 Task: Create ChildIssue0000000578 as Child Issue of Issue Issue0000000289 in Backlog  in Scrum Project Project0000000058 in Jira. Create ChildIssue0000000579 as Child Issue of Issue Issue0000000290 in Backlog  in Scrum Project Project0000000058 in Jira. Create ChildIssue0000000580 as Child Issue of Issue Issue0000000290 in Backlog  in Scrum Project Project0000000058 in Jira. Assign Person0000000113 as Assignee of Child Issue ChildIssue0000000561 of Issue Issue0000000281 in Backlog  in Scrum Project Project0000000057 in Jira. Assign Person0000000113 as Assignee of Child Issue ChildIssue0000000562 of Issue Issue0000000281 in Backlog  in Scrum Project Project0000000057 in Jira
Action: Mouse moved to (95, 221)
Screenshot: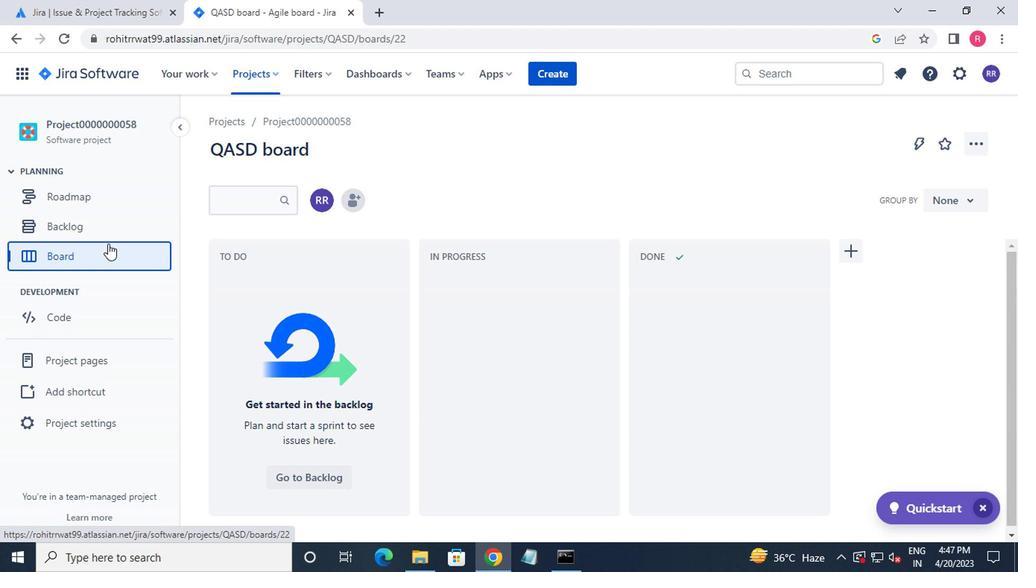 
Action: Mouse pressed left at (95, 221)
Screenshot: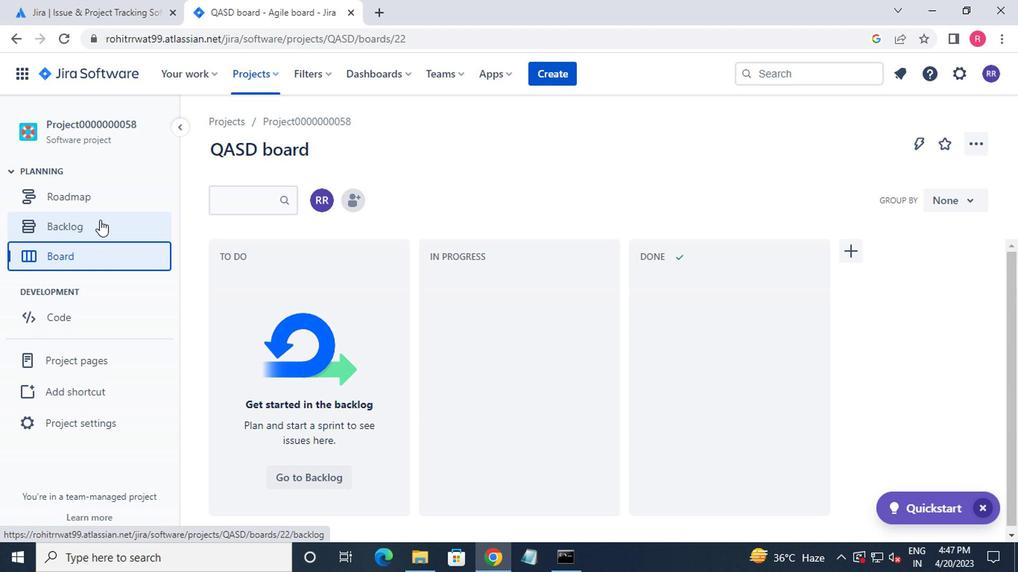 
Action: Mouse moved to (160, 254)
Screenshot: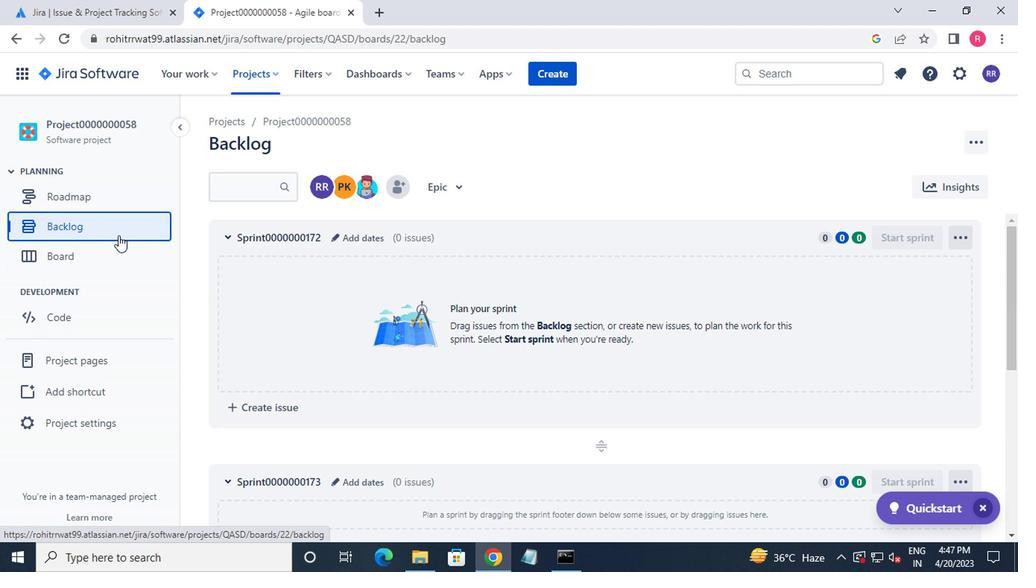 
Action: Mouse scrolled (160, 254) with delta (0, 0)
Screenshot: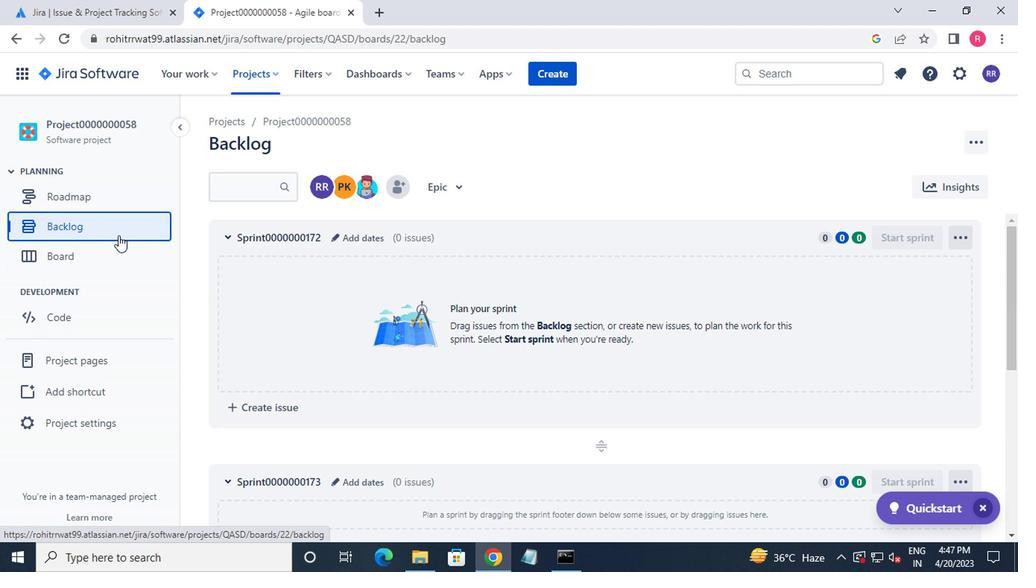 
Action: Mouse moved to (195, 267)
Screenshot: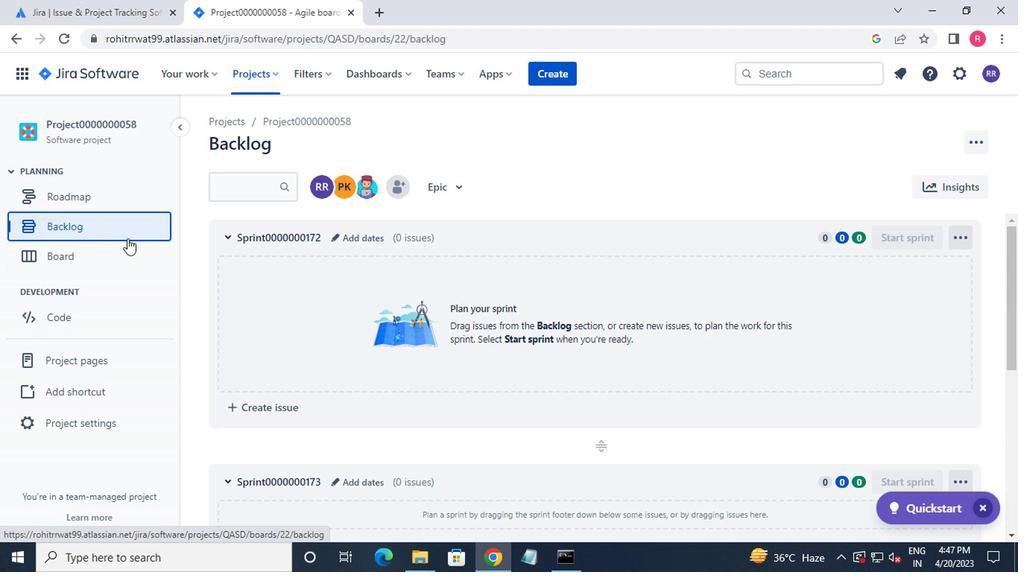 
Action: Mouse scrolled (195, 267) with delta (0, 0)
Screenshot: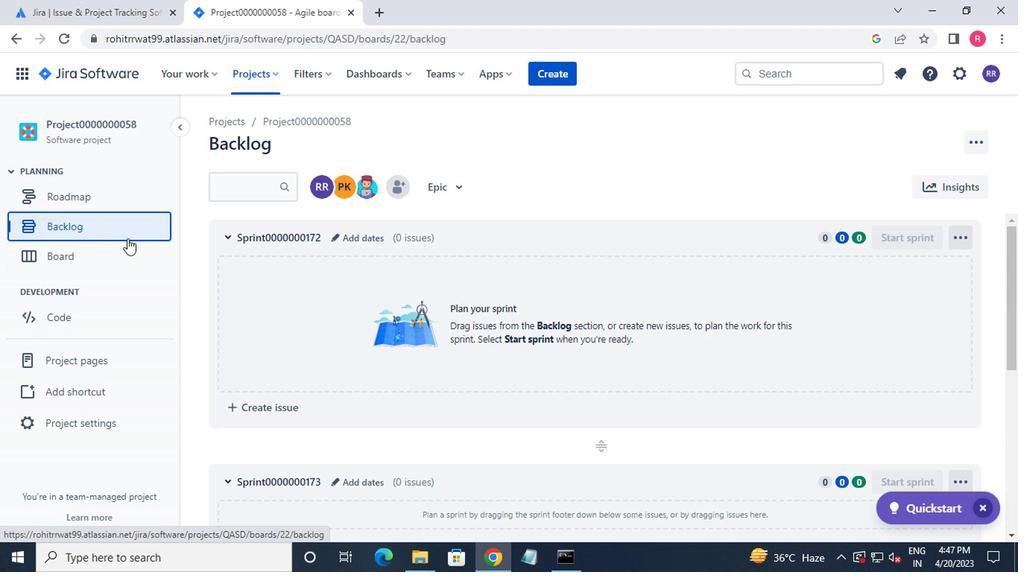 
Action: Mouse moved to (226, 284)
Screenshot: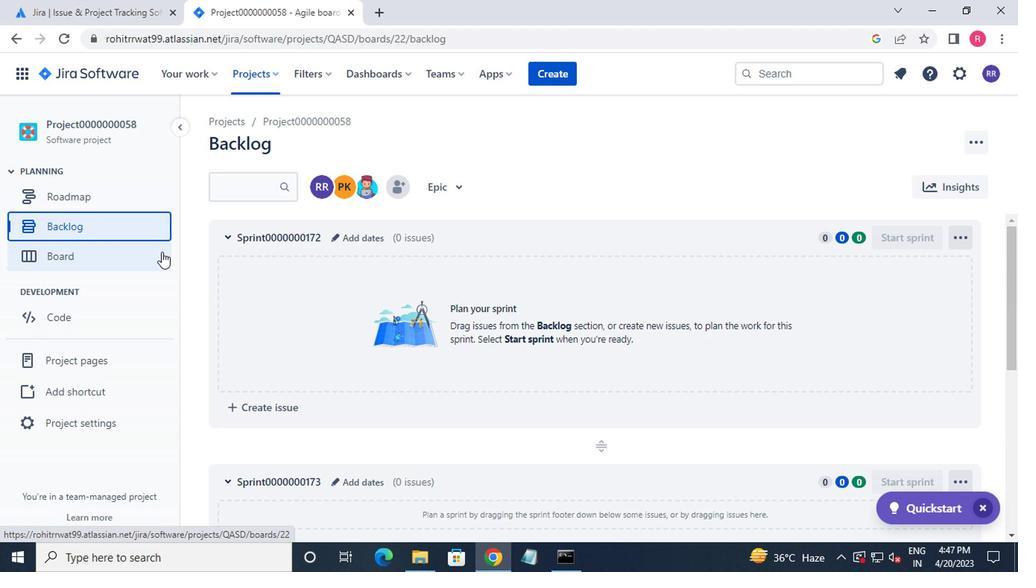 
Action: Mouse scrolled (226, 283) with delta (0, 0)
Screenshot: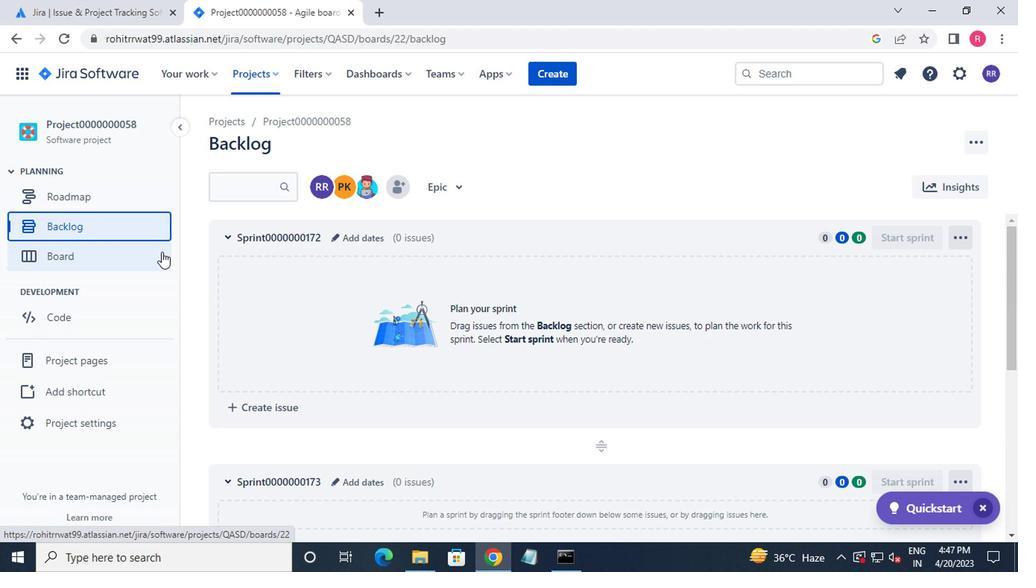 
Action: Mouse moved to (257, 303)
Screenshot: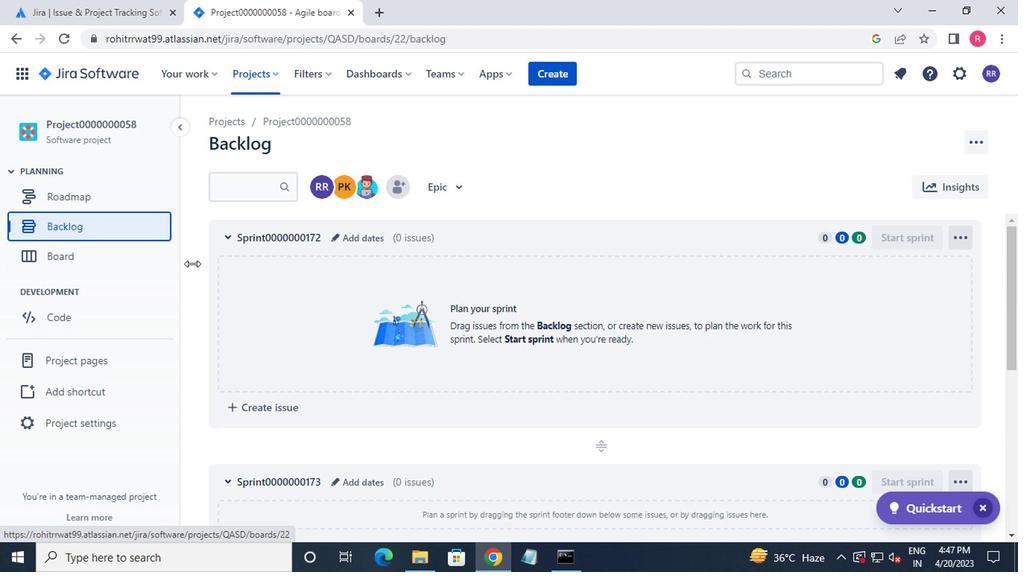 
Action: Mouse scrolled (257, 302) with delta (0, -1)
Screenshot: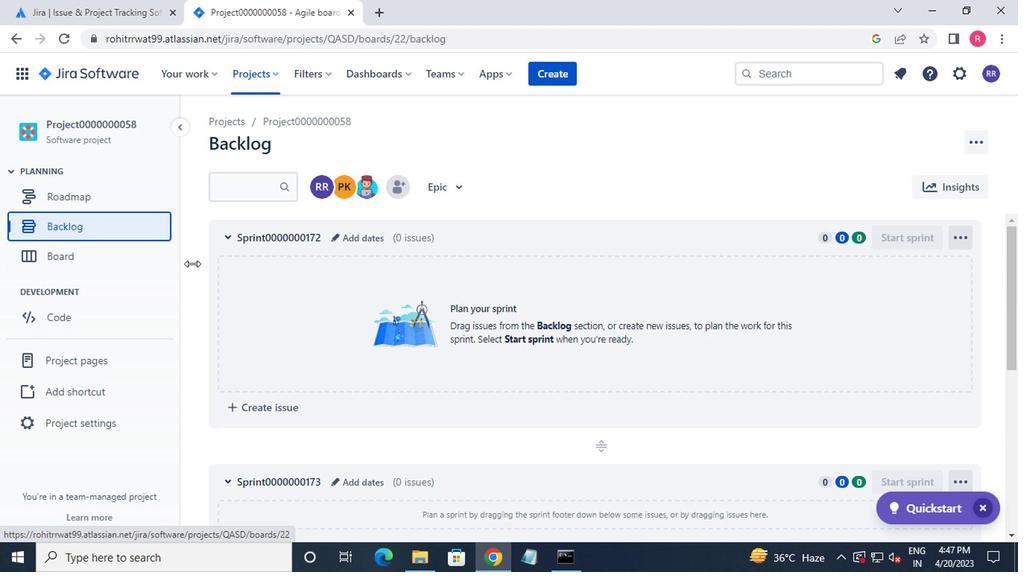 
Action: Mouse moved to (305, 318)
Screenshot: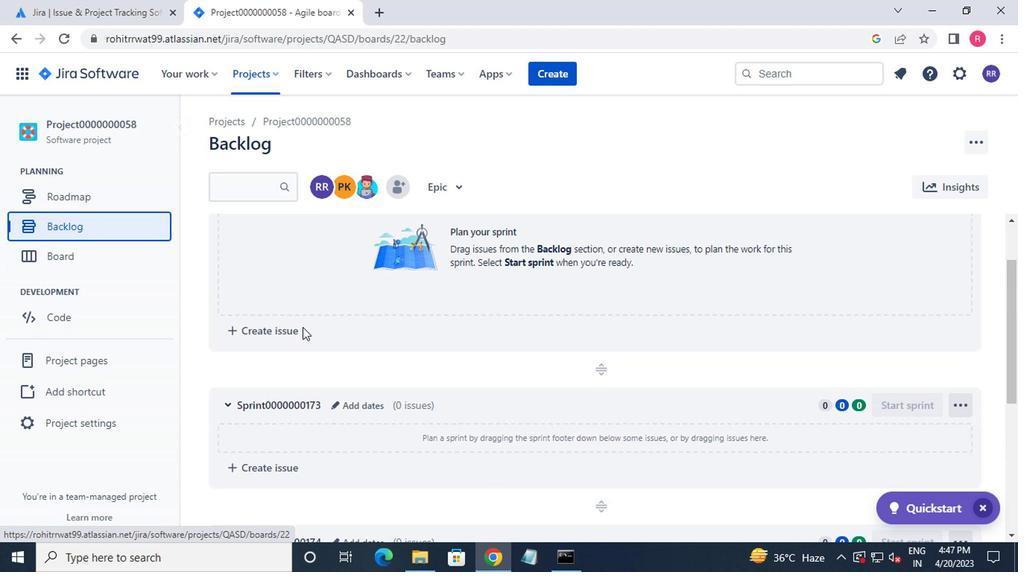 
Action: Mouse scrolled (305, 317) with delta (0, -1)
Screenshot: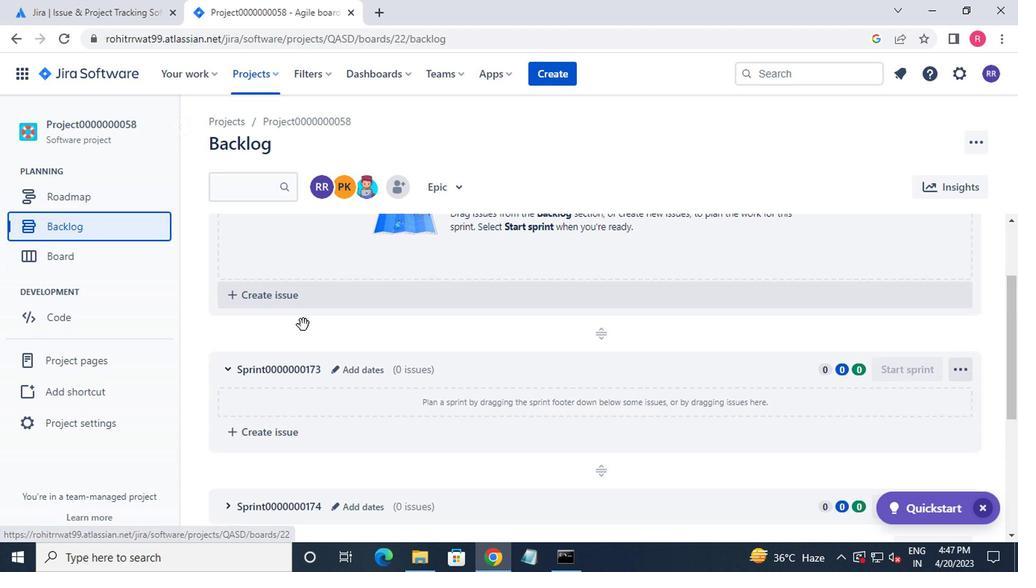 
Action: Mouse scrolled (305, 317) with delta (0, -1)
Screenshot: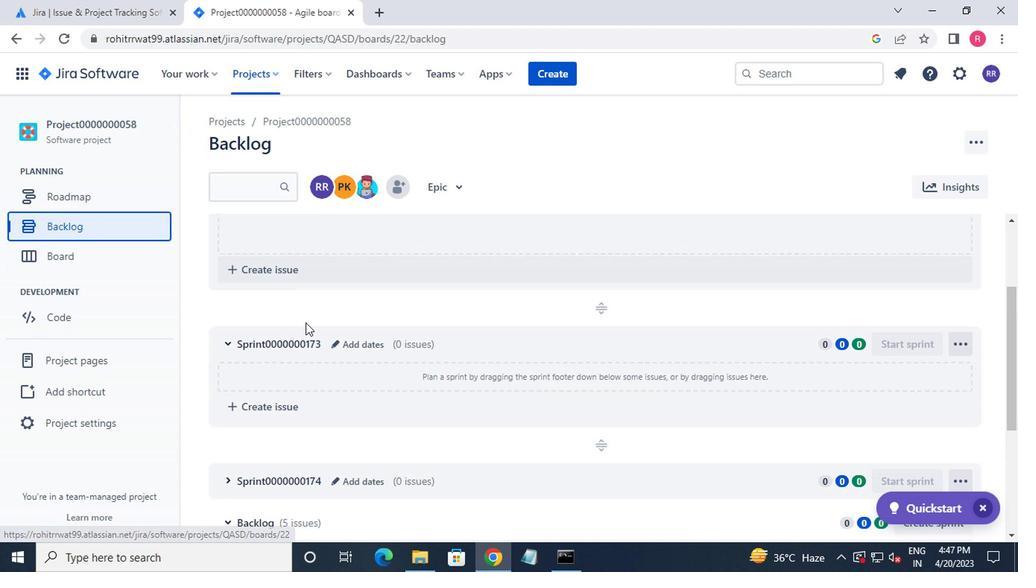 
Action: Mouse moved to (306, 318)
Screenshot: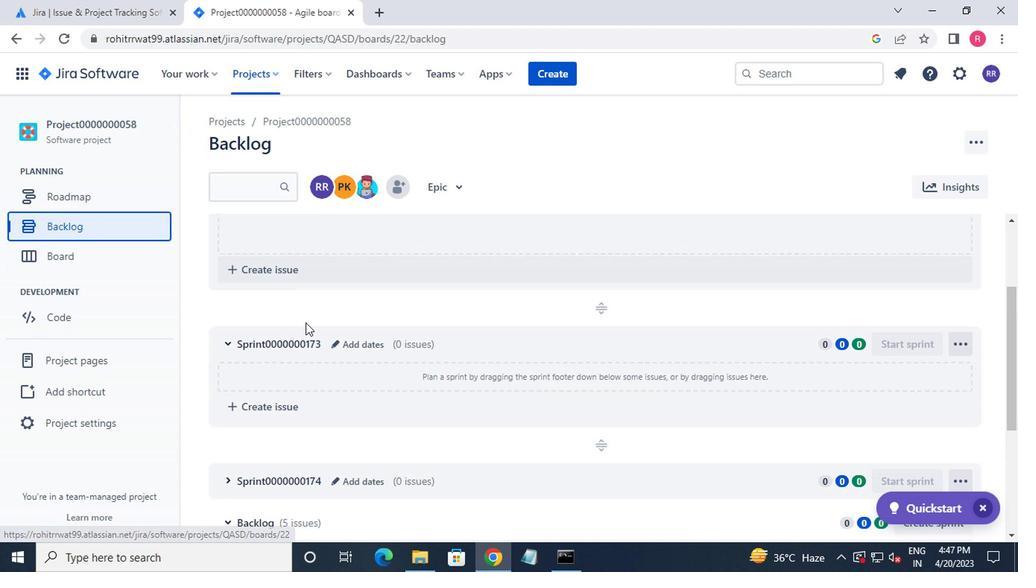 
Action: Mouse scrolled (306, 317) with delta (0, -1)
Screenshot: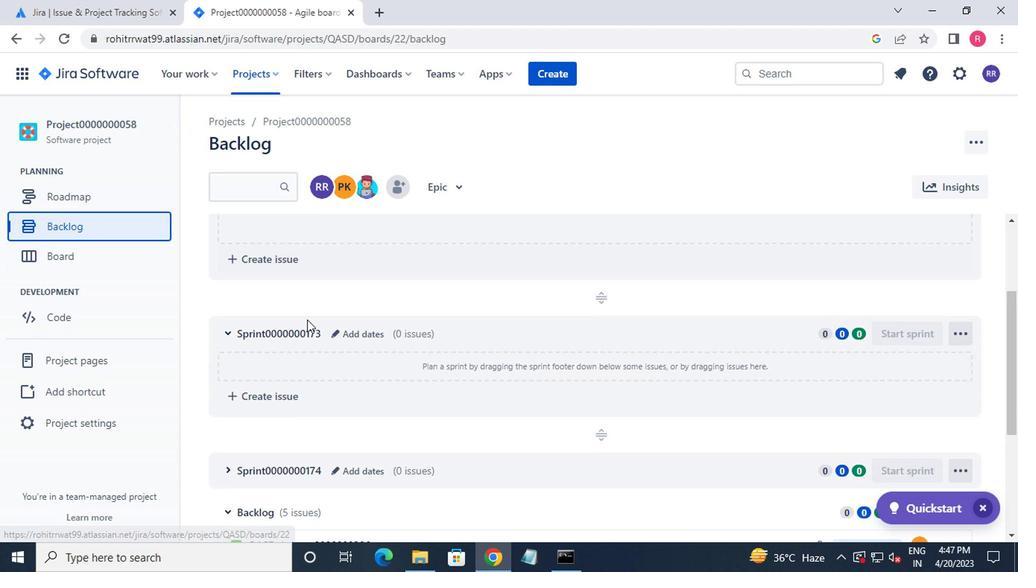 
Action: Mouse moved to (307, 318)
Screenshot: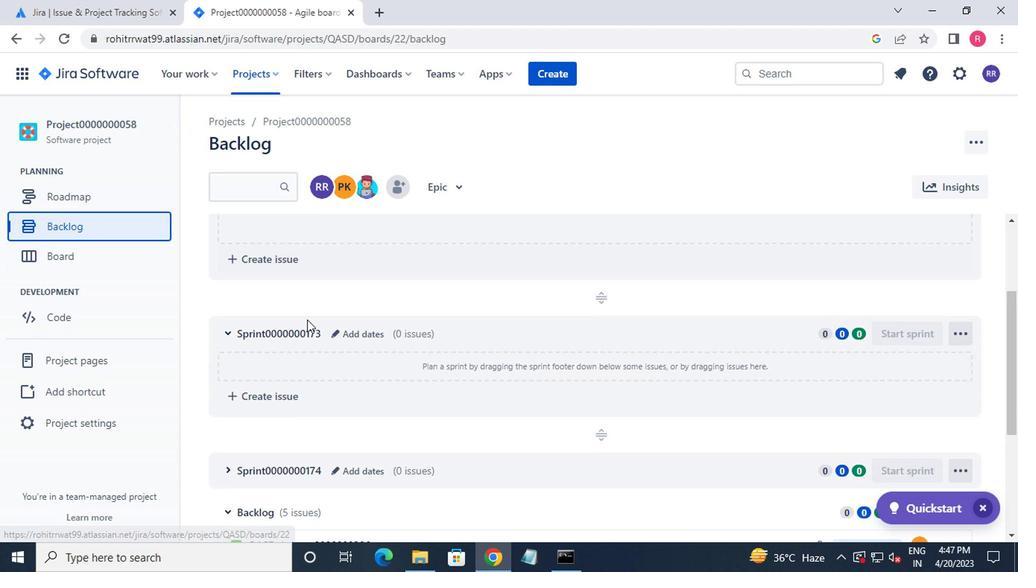 
Action: Mouse scrolled (307, 317) with delta (0, -1)
Screenshot: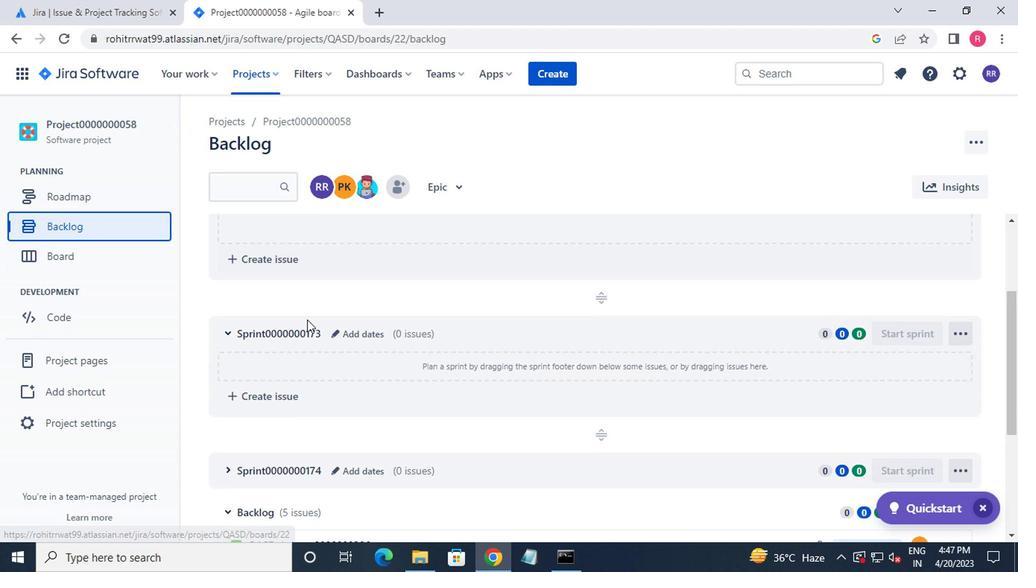 
Action: Mouse moved to (309, 323)
Screenshot: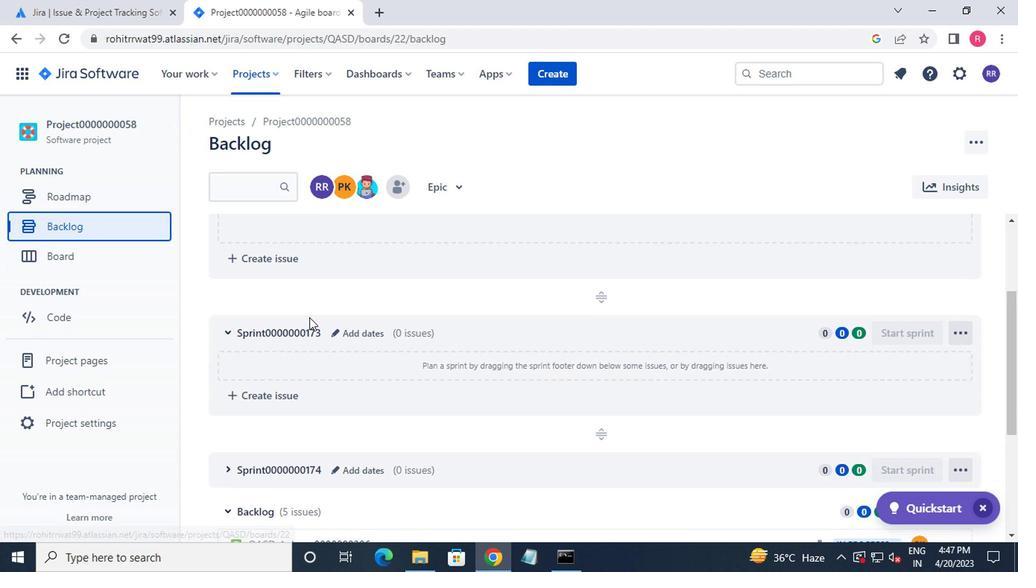 
Action: Mouse scrolled (309, 322) with delta (0, 0)
Screenshot: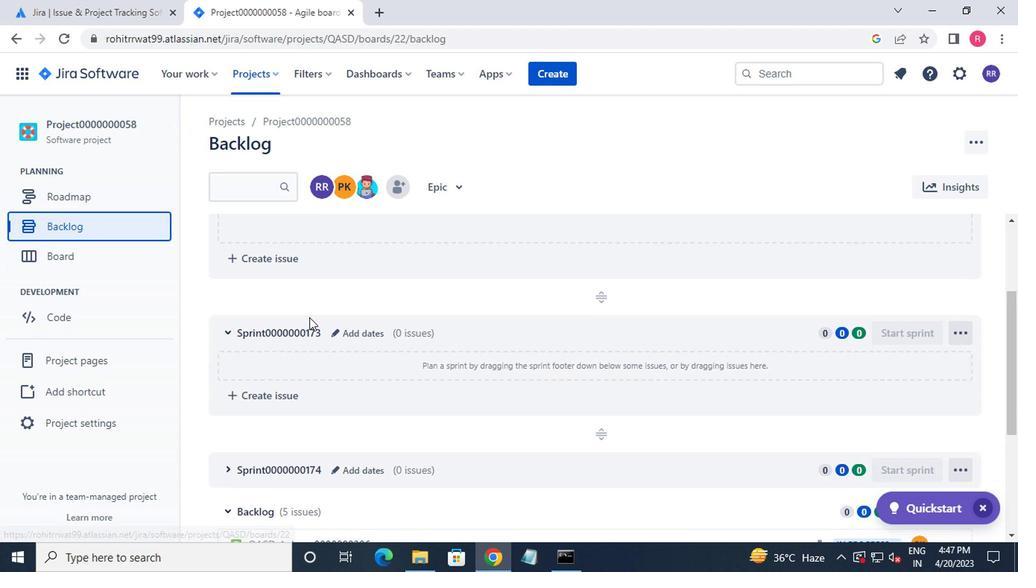 
Action: Mouse moved to (488, 421)
Screenshot: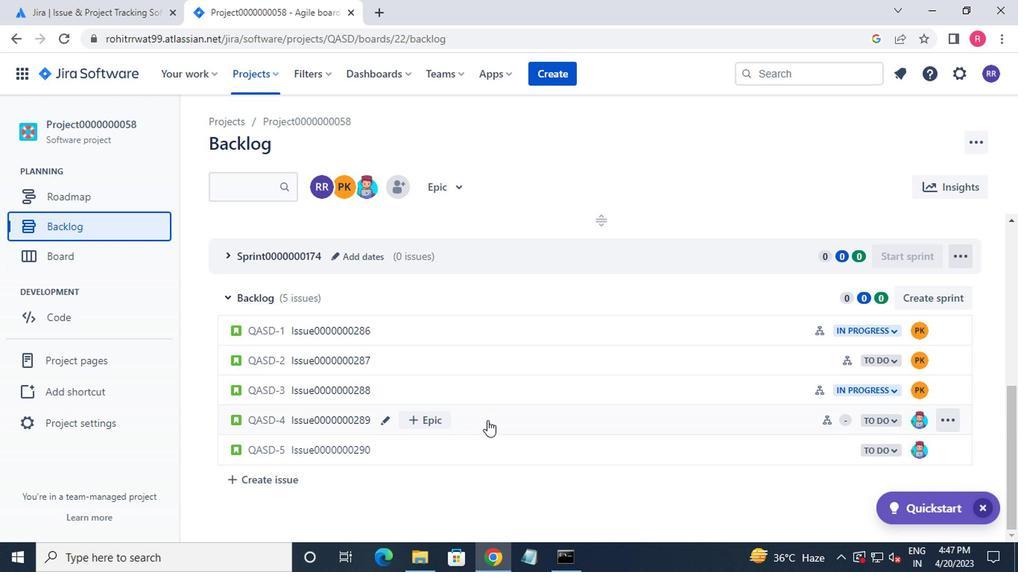
Action: Mouse pressed left at (488, 421)
Screenshot: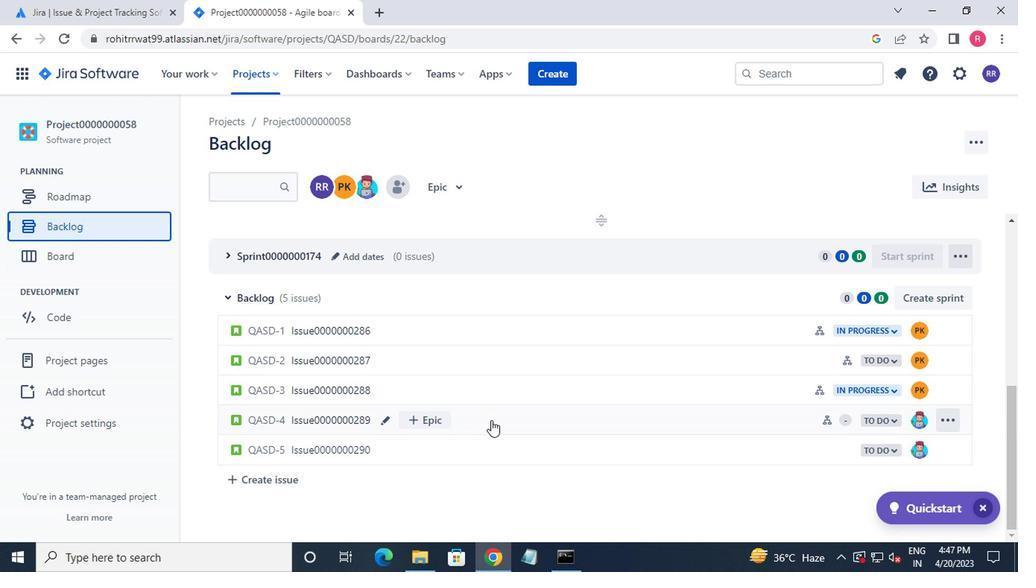 
Action: Mouse moved to (751, 296)
Screenshot: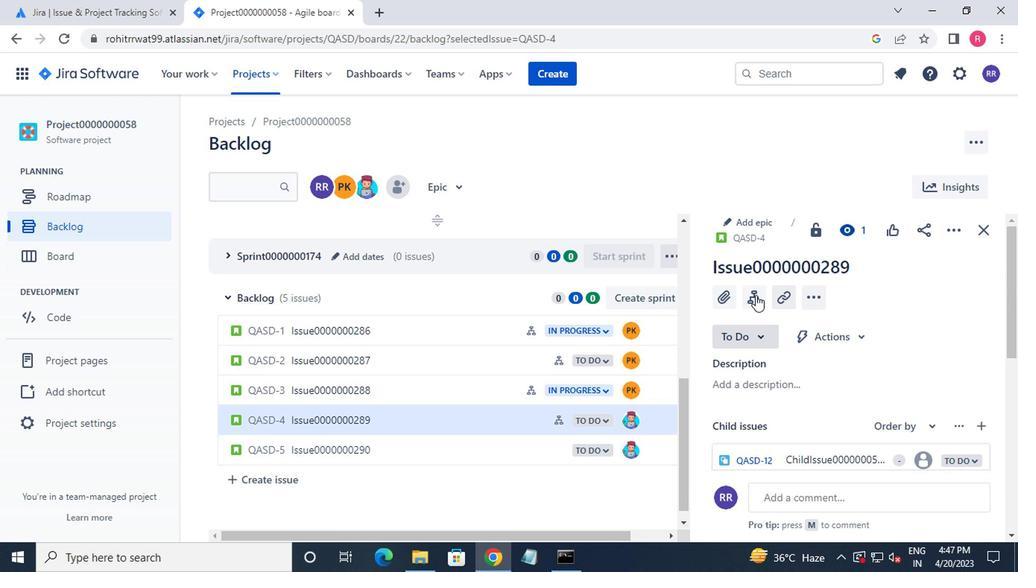
Action: Mouse pressed left at (751, 296)
Screenshot: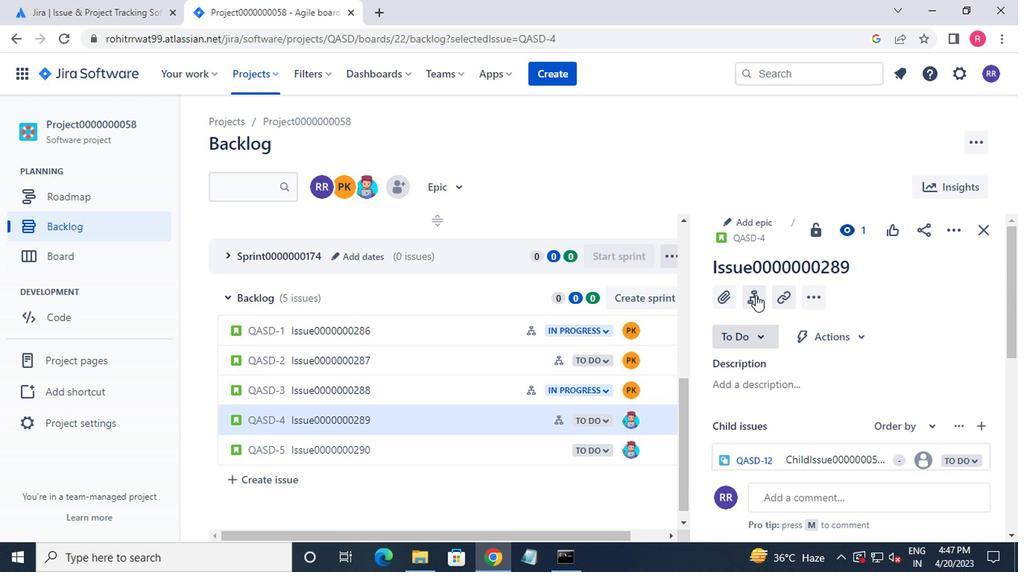 
Action: Mouse moved to (758, 367)
Screenshot: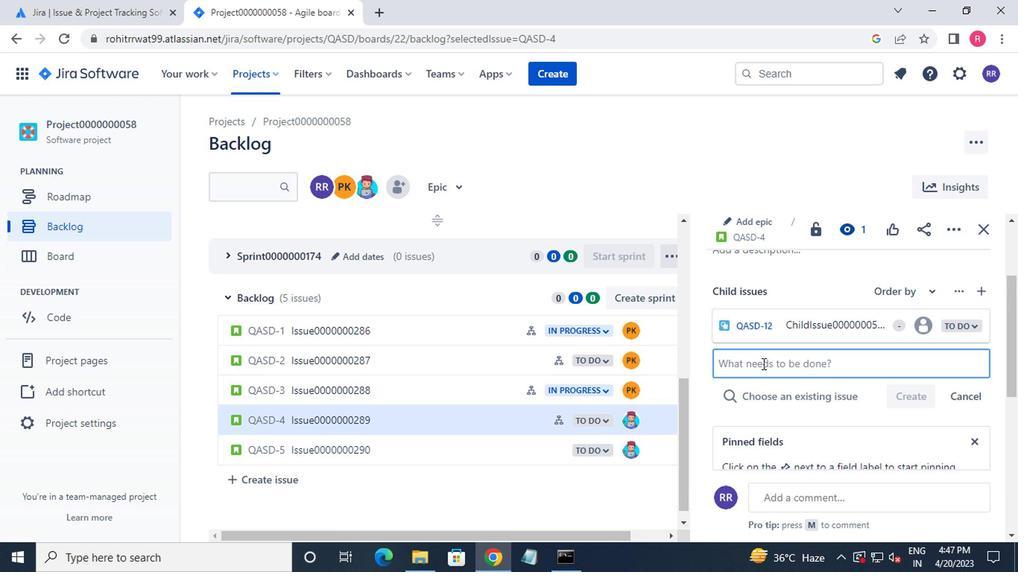 
Action: Key pressed <Key.shift>CHILD<Key.shift_r>ISSUE0000000578<Key.enter>
Screenshot: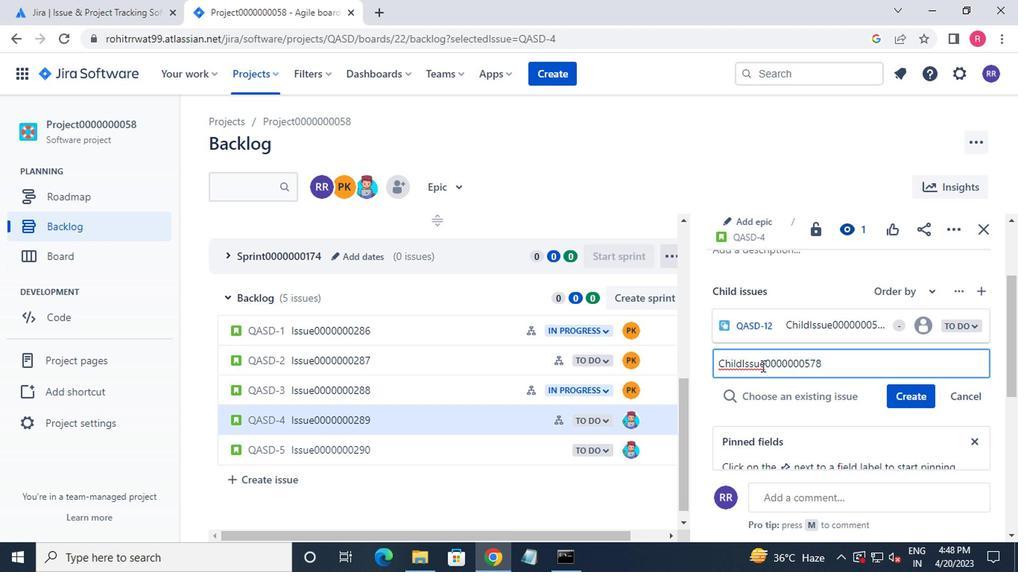 
Action: Mouse moved to (468, 449)
Screenshot: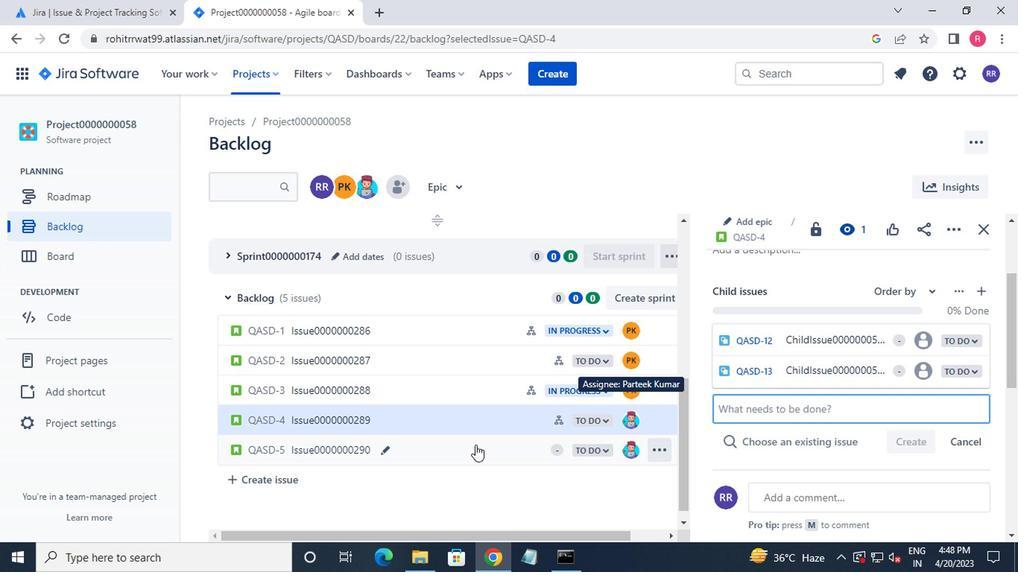 
Action: Mouse pressed left at (468, 449)
Screenshot: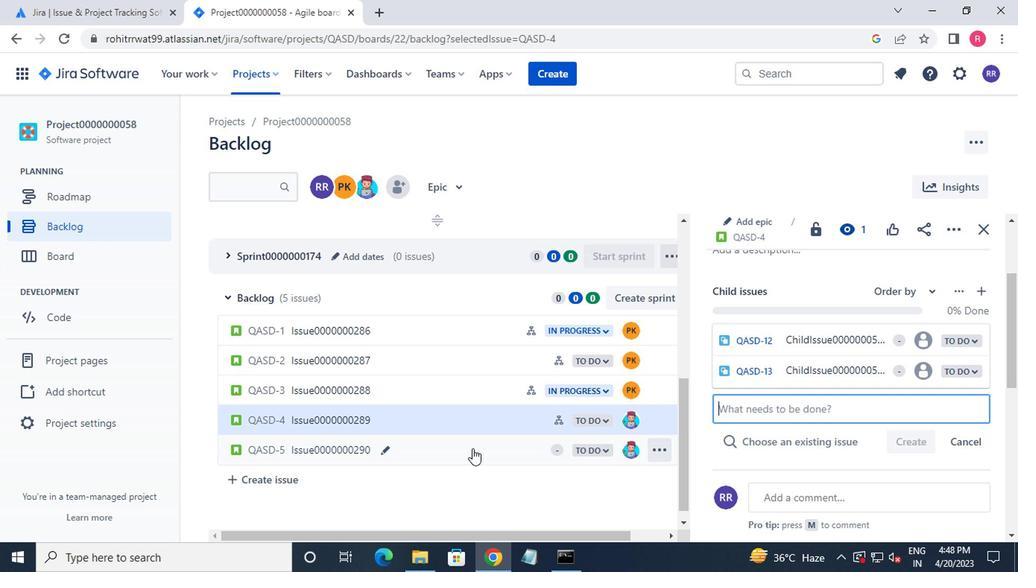 
Action: Mouse moved to (743, 293)
Screenshot: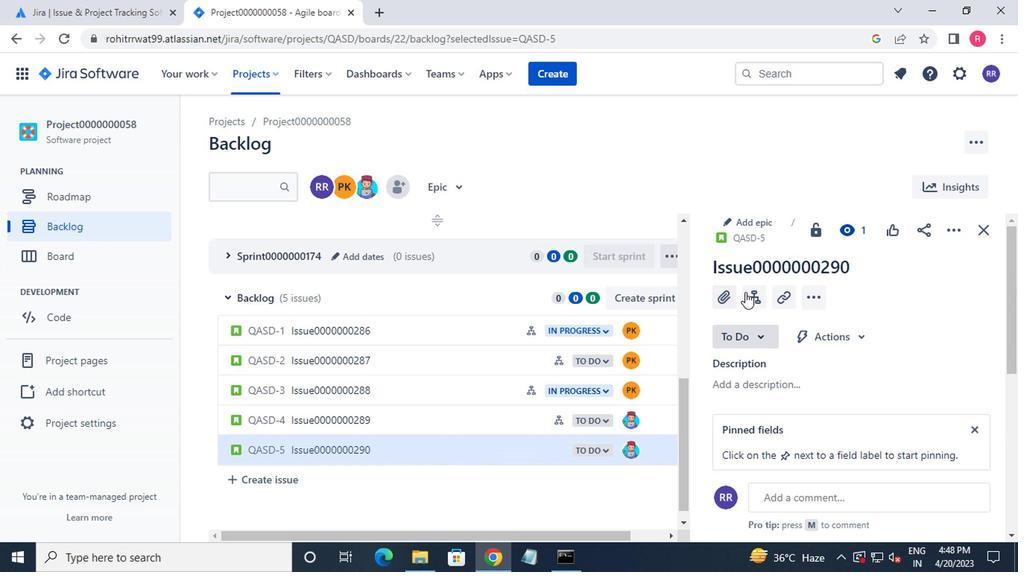 
Action: Mouse pressed left at (743, 293)
Screenshot: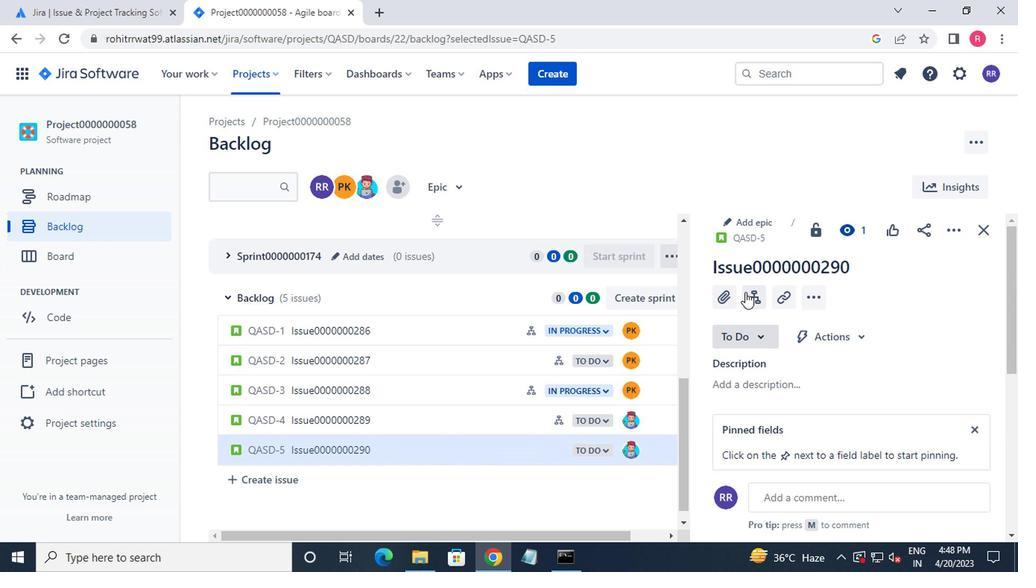 
Action: Mouse moved to (741, 295)
Screenshot: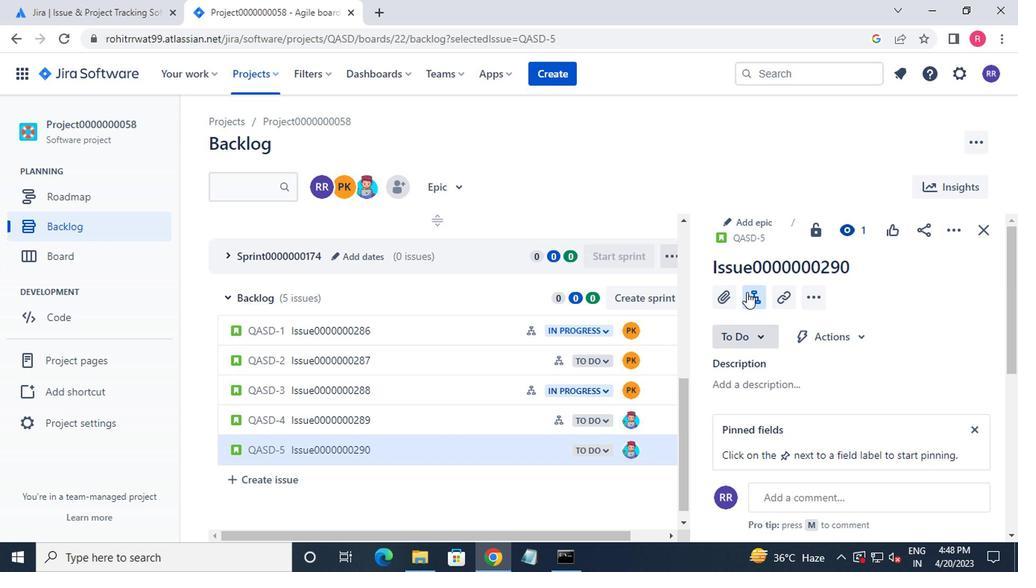 
Action: Key pressed <Key.shift>CHILD<Key.shift_r>ISSUE0000000579<Key.enter><Key.shift><Key.shift><Key.shift><Key.shift><Key.shift><Key.shift><Key.shift><Key.shift>CHILD<Key.shift_r>ISSUE0000000580<Key.enter>
Screenshot: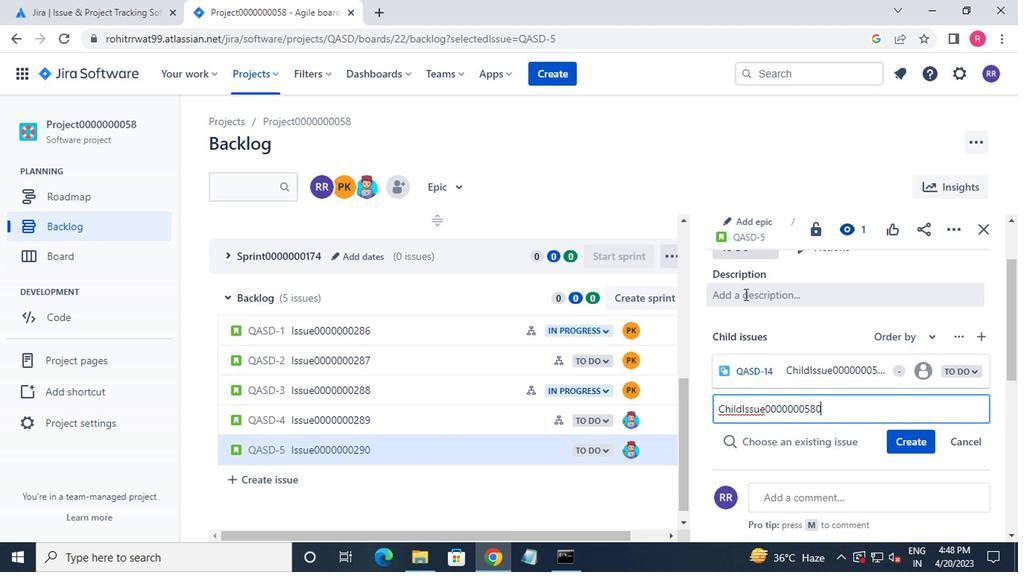 
Action: Mouse moved to (252, 76)
Screenshot: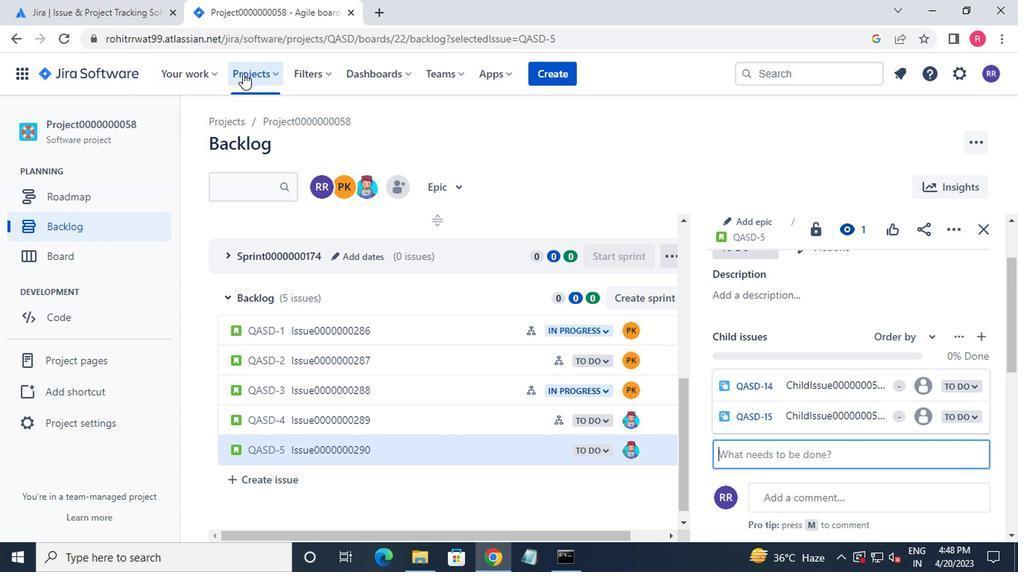 
Action: Mouse pressed left at (252, 76)
Screenshot: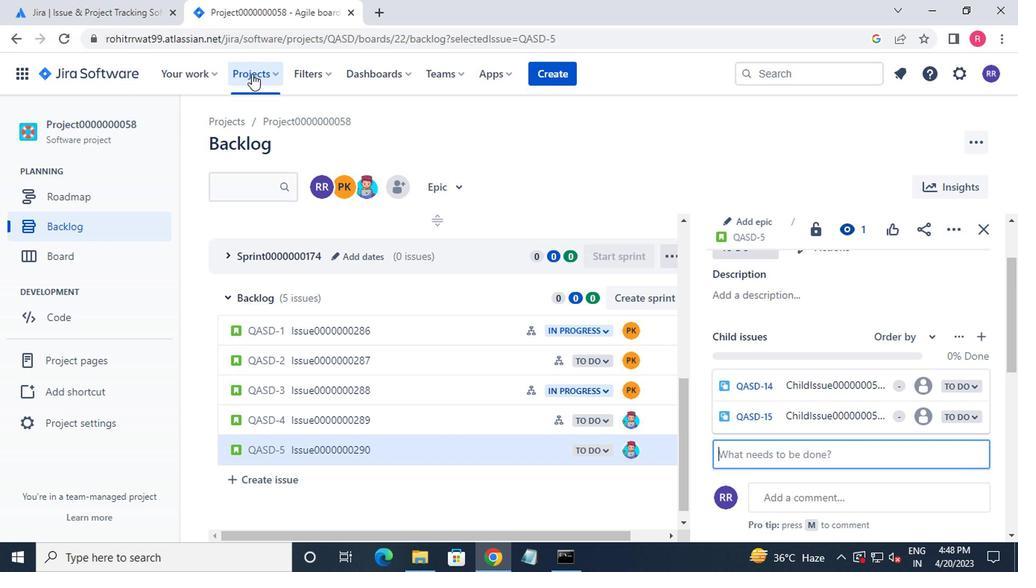 
Action: Mouse moved to (307, 171)
Screenshot: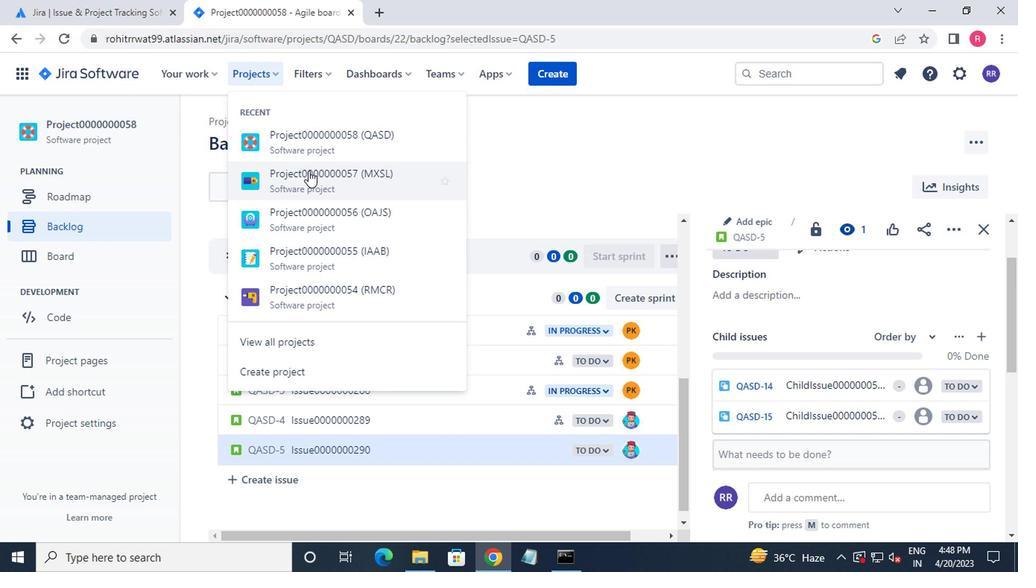 
Action: Mouse pressed left at (307, 171)
Screenshot: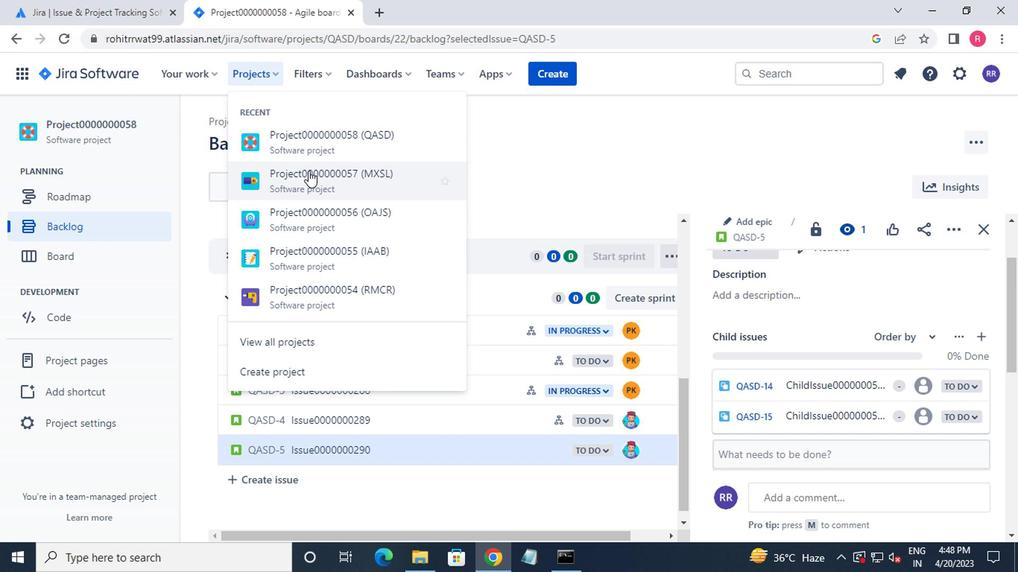 
Action: Mouse moved to (125, 228)
Screenshot: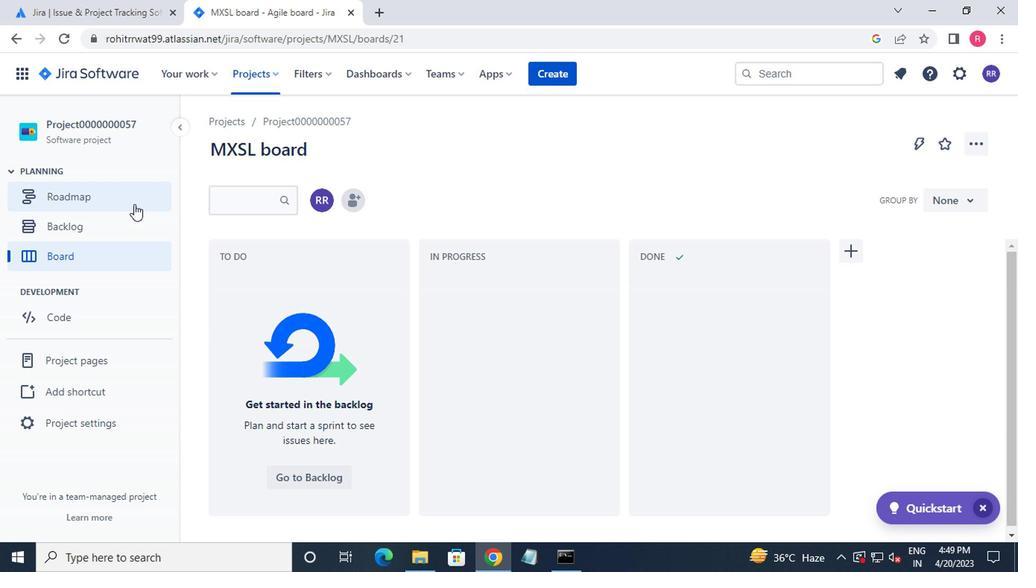 
Action: Mouse pressed left at (125, 228)
Screenshot: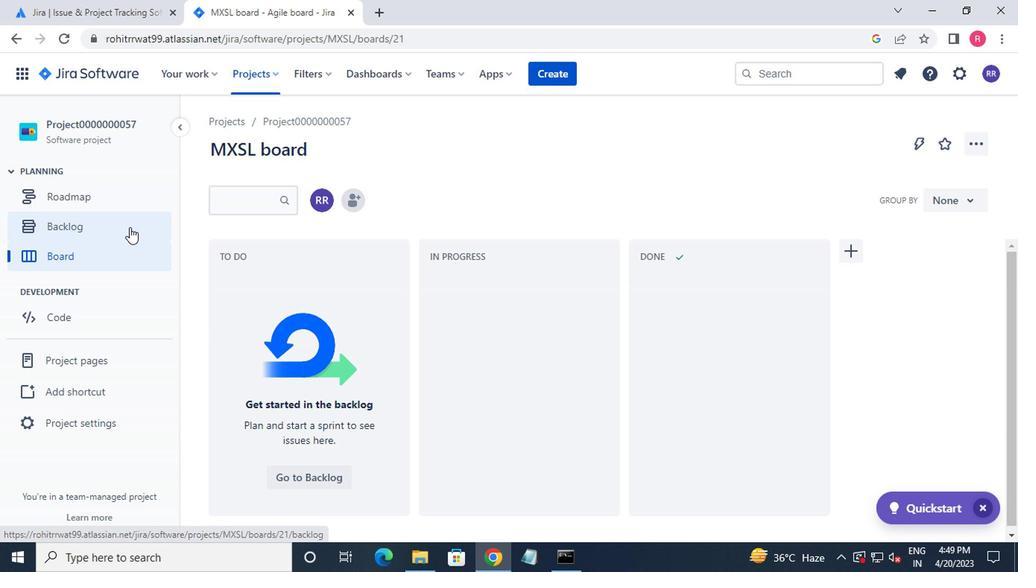 
Action: Mouse moved to (263, 276)
Screenshot: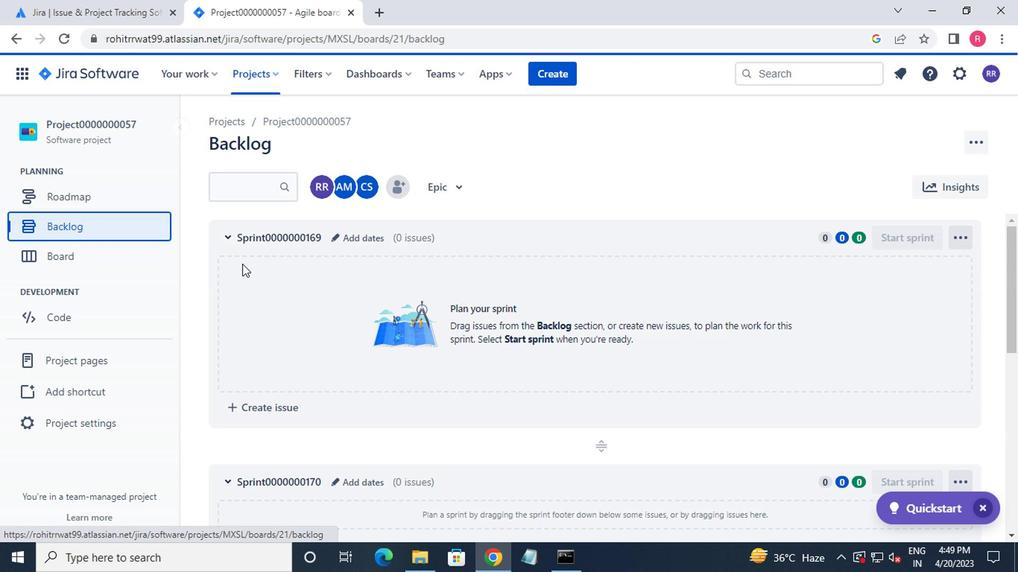 
Action: Mouse scrolled (263, 275) with delta (0, -1)
Screenshot: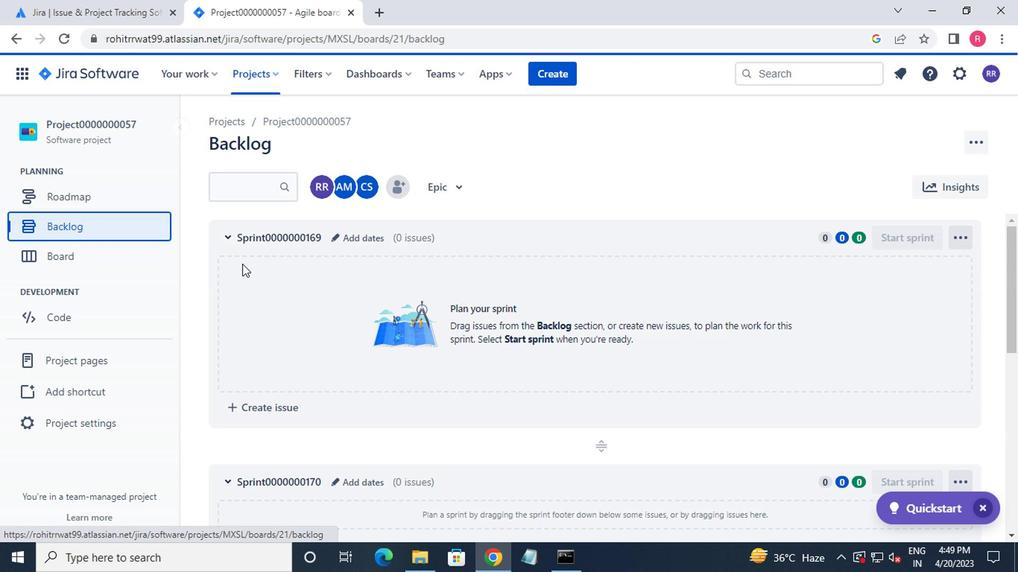 
Action: Mouse moved to (265, 276)
Screenshot: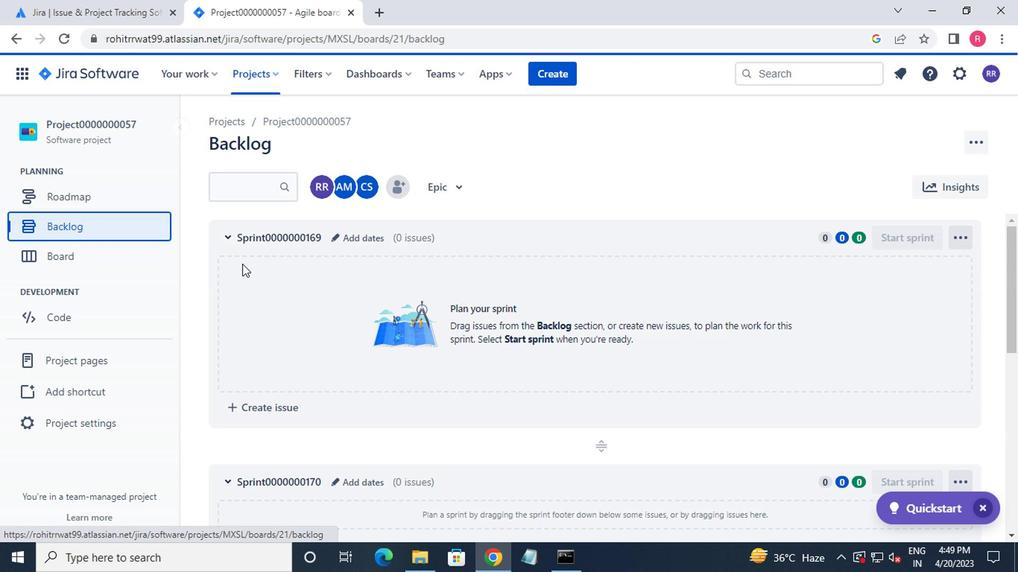 
Action: Mouse scrolled (265, 276) with delta (0, 0)
Screenshot: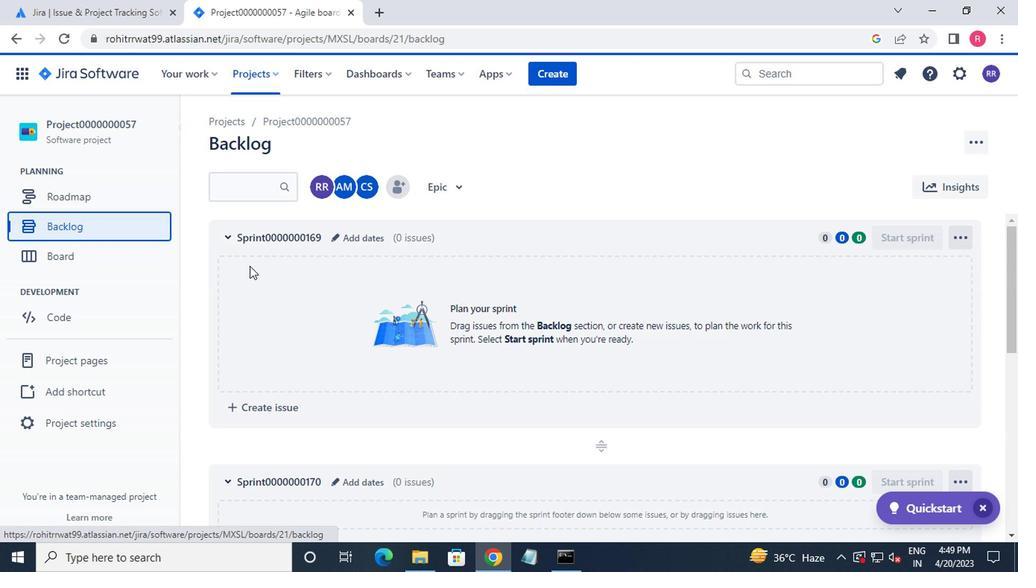 
Action: Mouse moved to (265, 276)
Screenshot: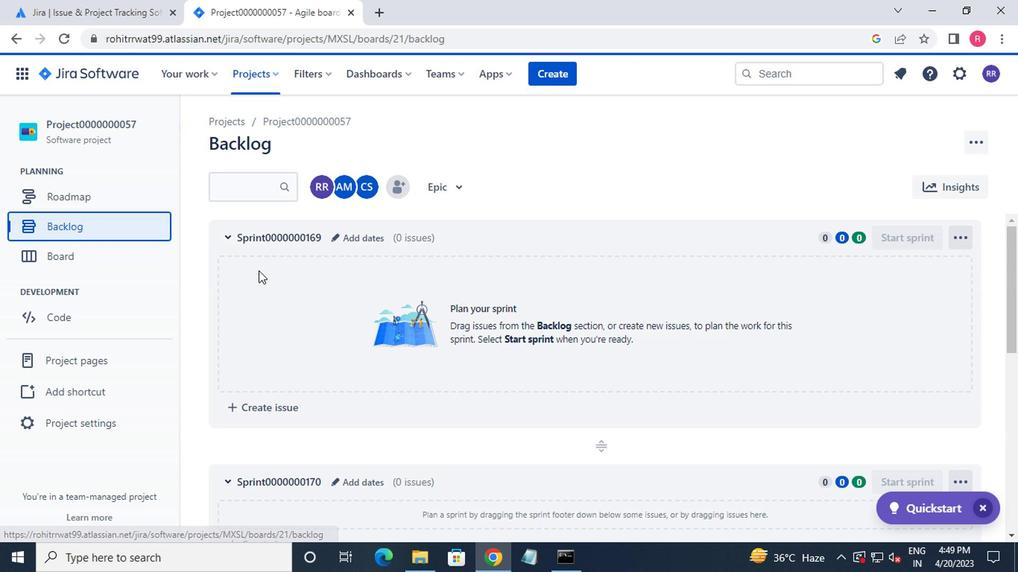 
Action: Mouse scrolled (265, 276) with delta (0, 0)
Screenshot: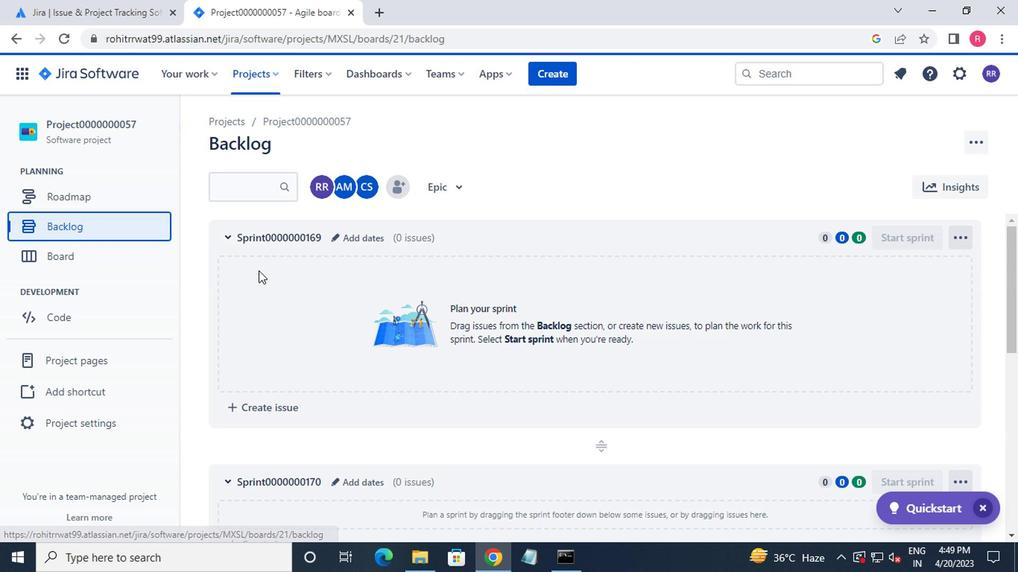 
Action: Mouse moved to (266, 276)
Screenshot: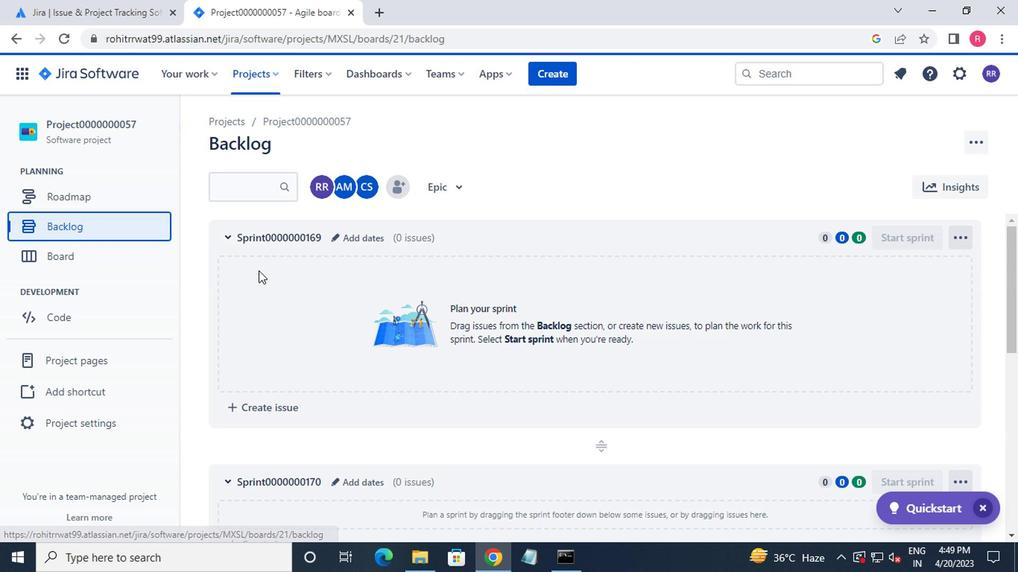 
Action: Mouse scrolled (266, 276) with delta (0, 0)
Screenshot: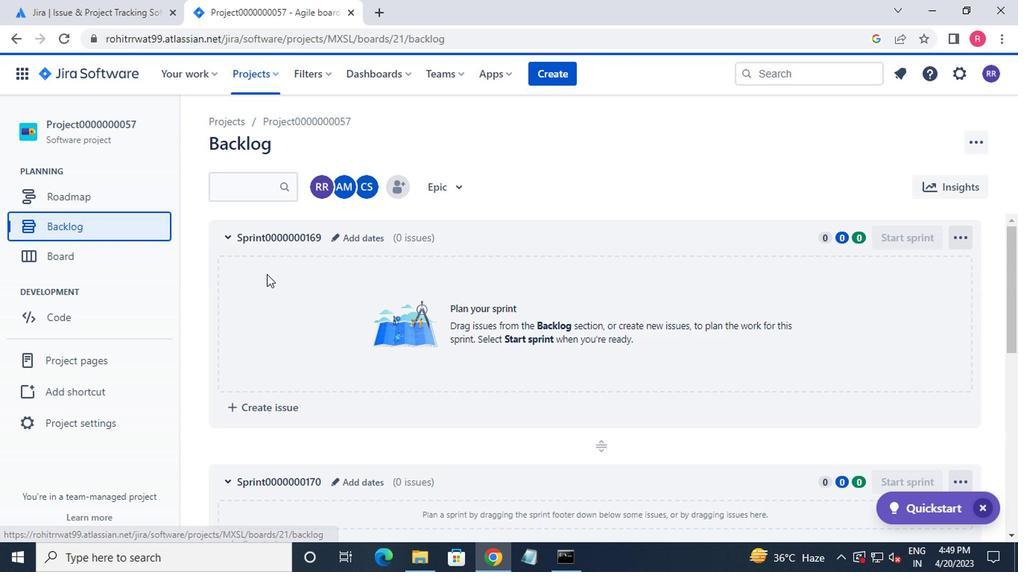 
Action: Mouse moved to (276, 287)
Screenshot: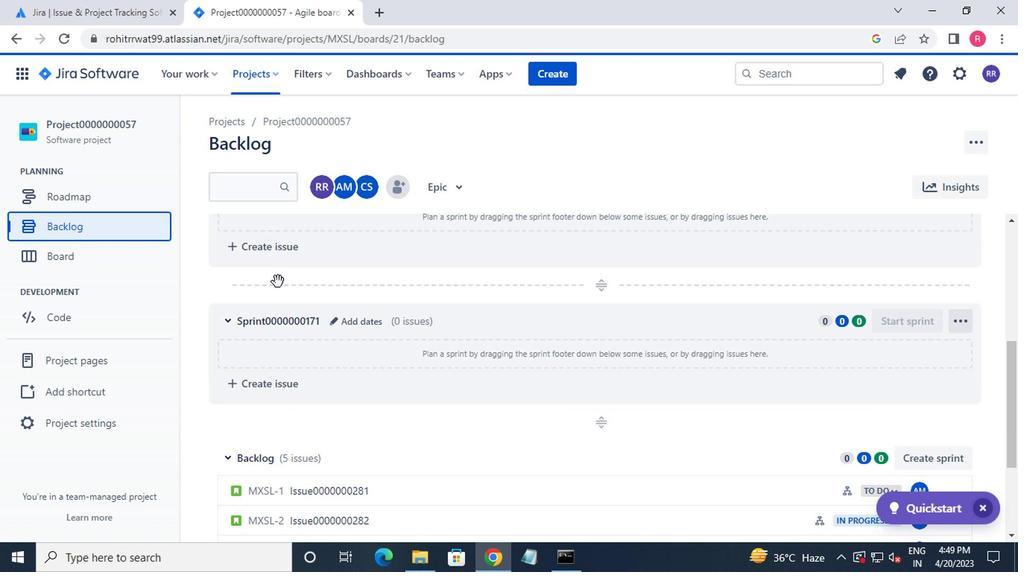 
Action: Mouse scrolled (276, 286) with delta (0, -1)
Screenshot: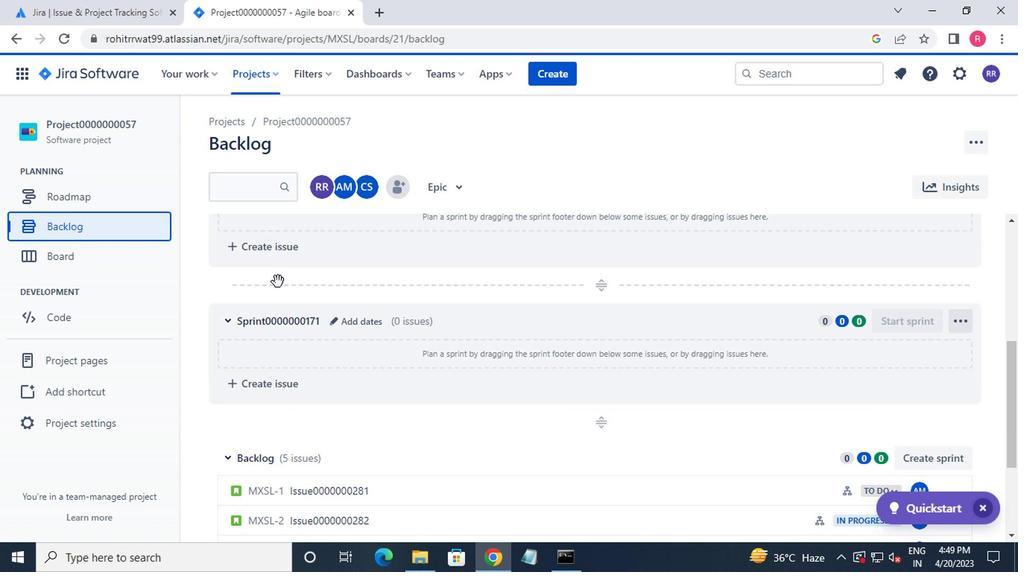 
Action: Mouse moved to (279, 290)
Screenshot: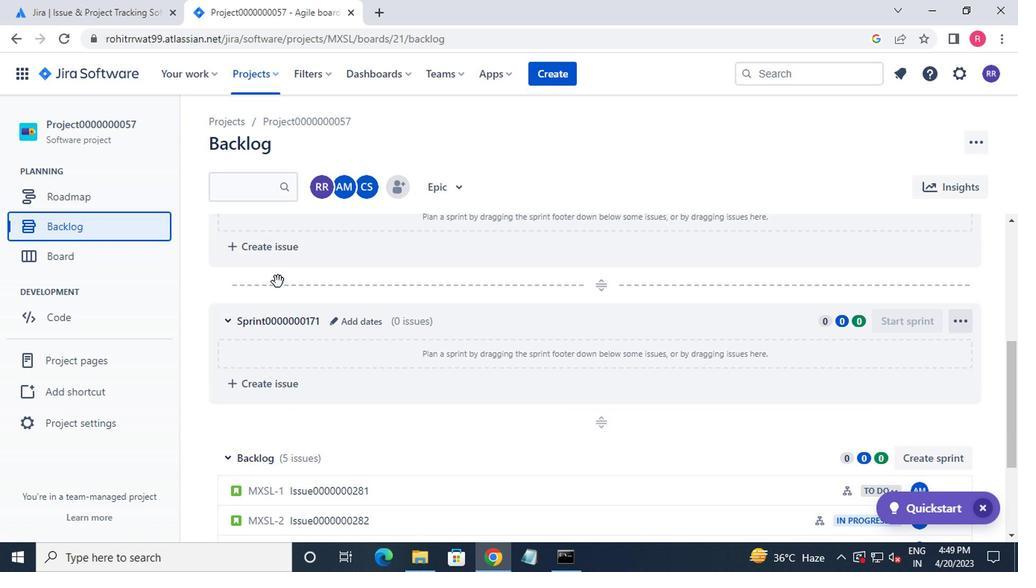 
Action: Mouse scrolled (279, 289) with delta (0, 0)
Screenshot: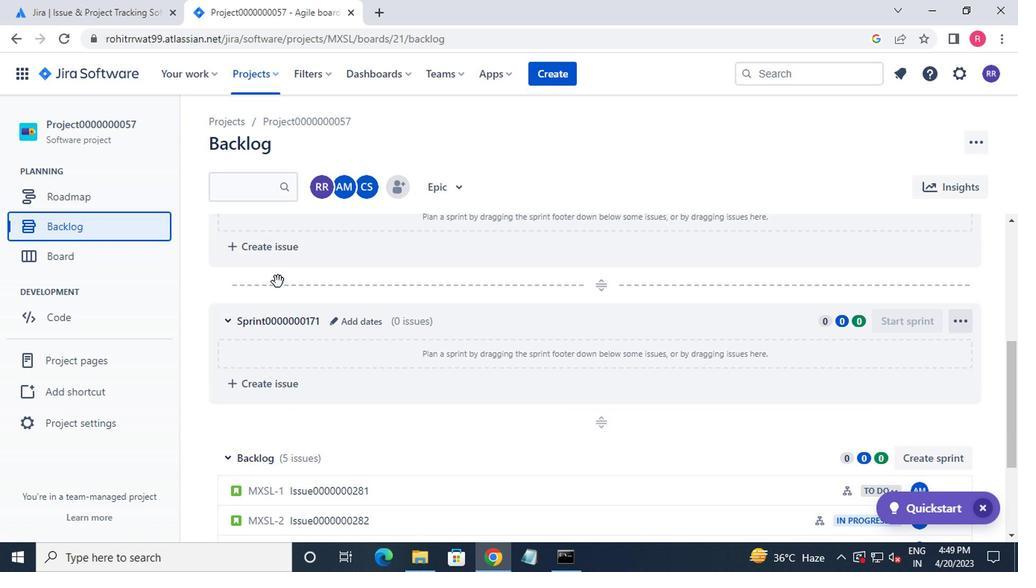 
Action: Mouse moved to (280, 291)
Screenshot: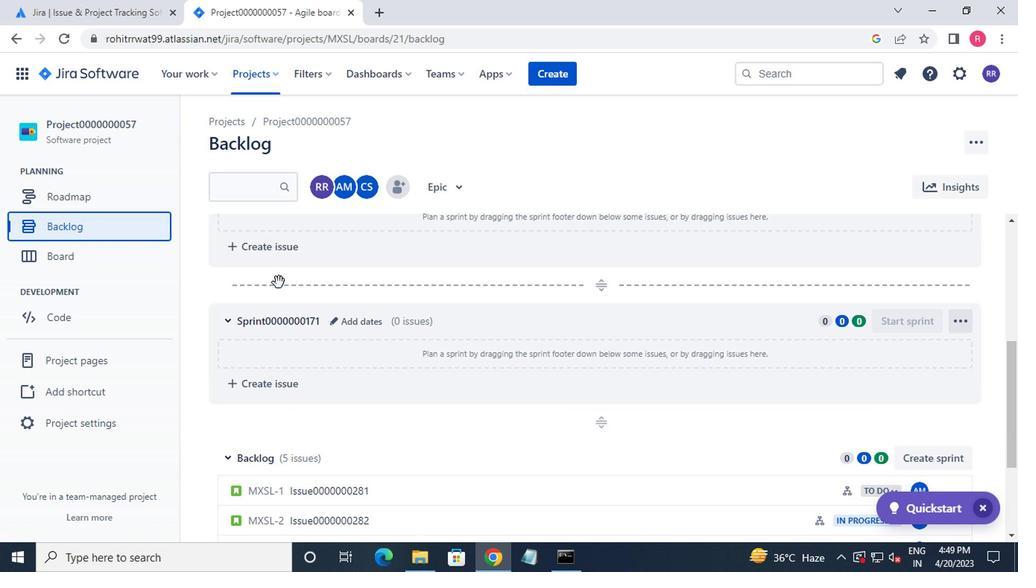 
Action: Mouse scrolled (280, 291) with delta (0, 0)
Screenshot: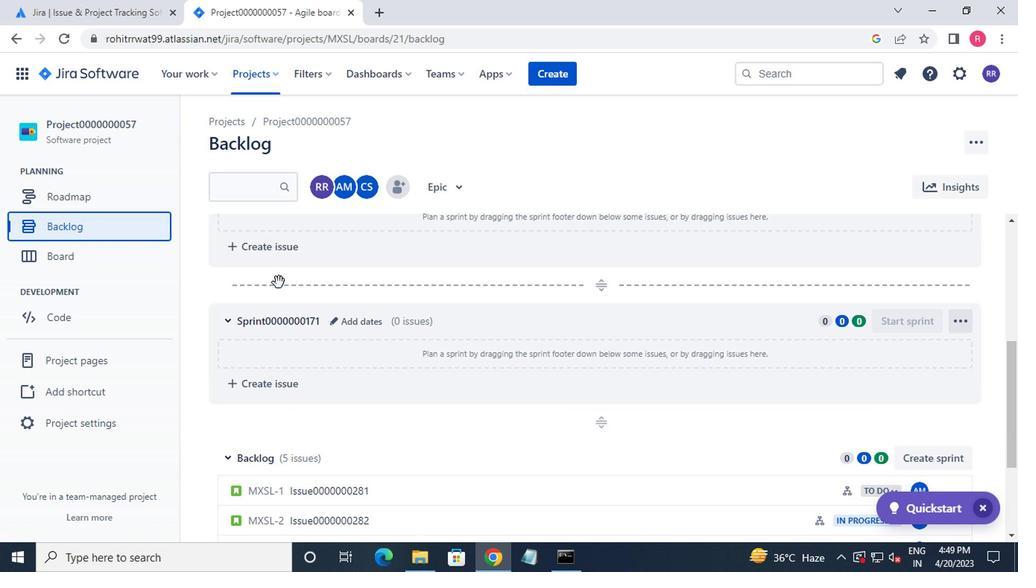 
Action: Mouse moved to (282, 292)
Screenshot: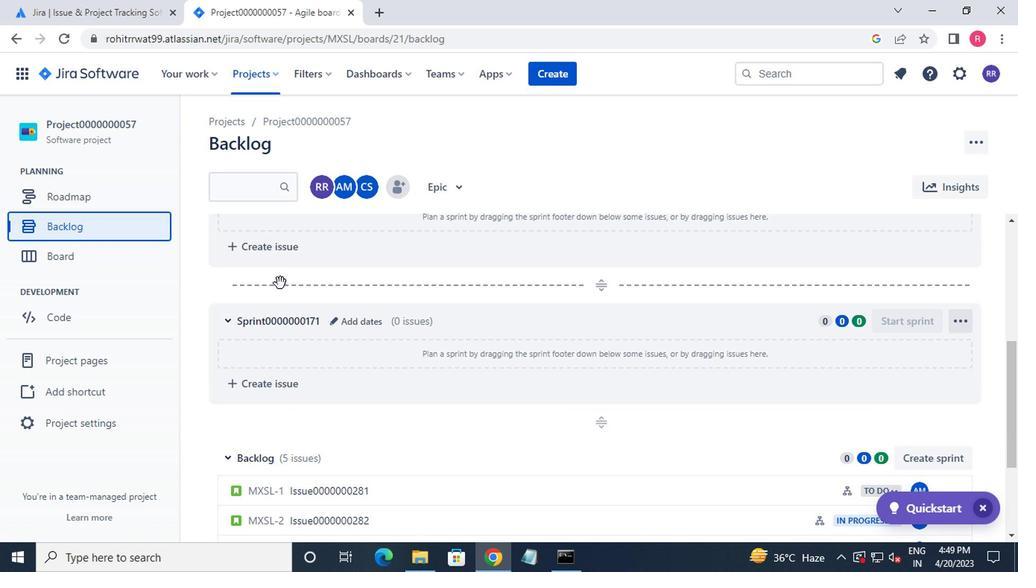 
Action: Mouse scrolled (282, 291) with delta (0, -1)
Screenshot: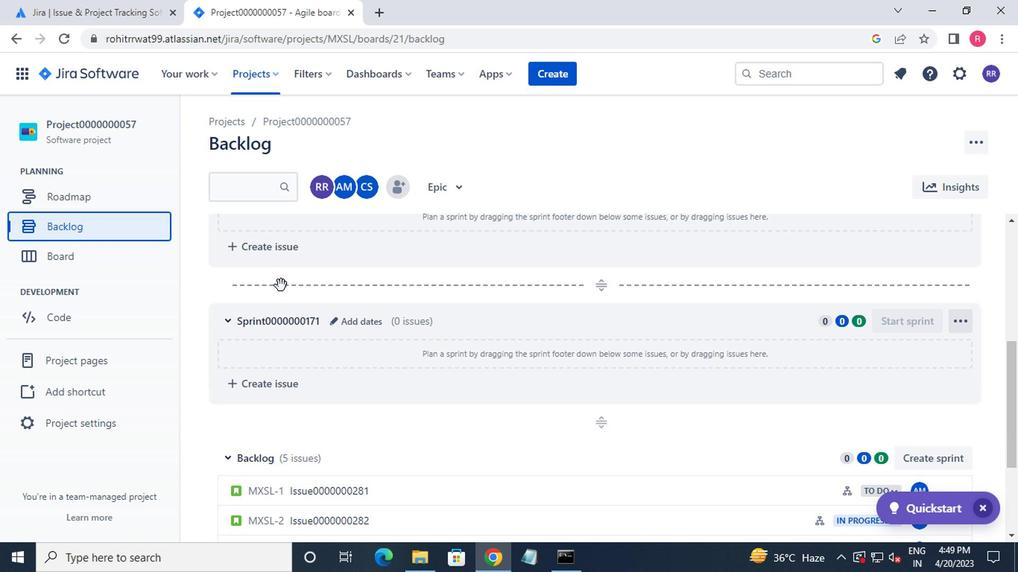 
Action: Mouse moved to (725, 320)
Screenshot: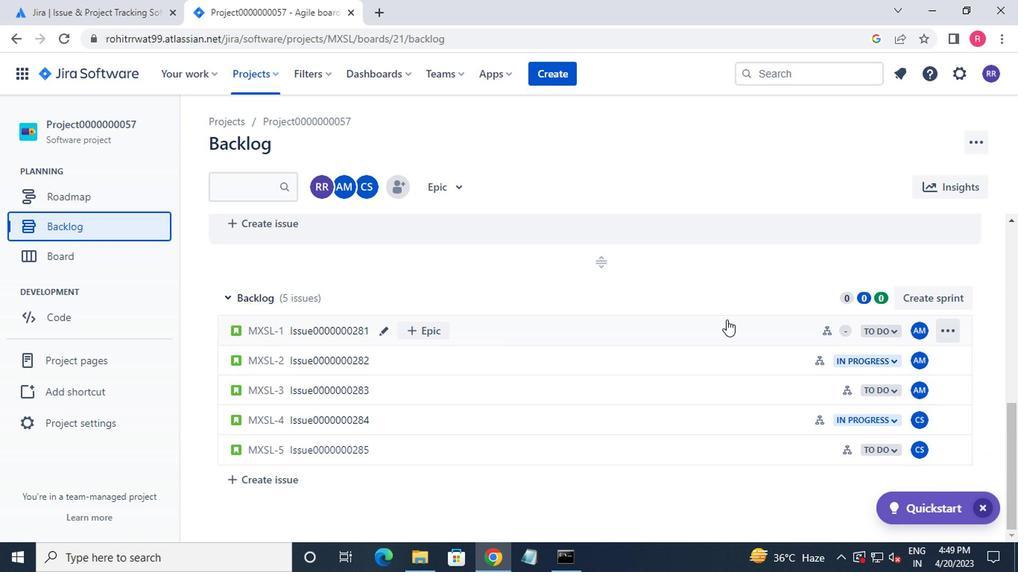 
Action: Mouse pressed left at (725, 320)
Screenshot: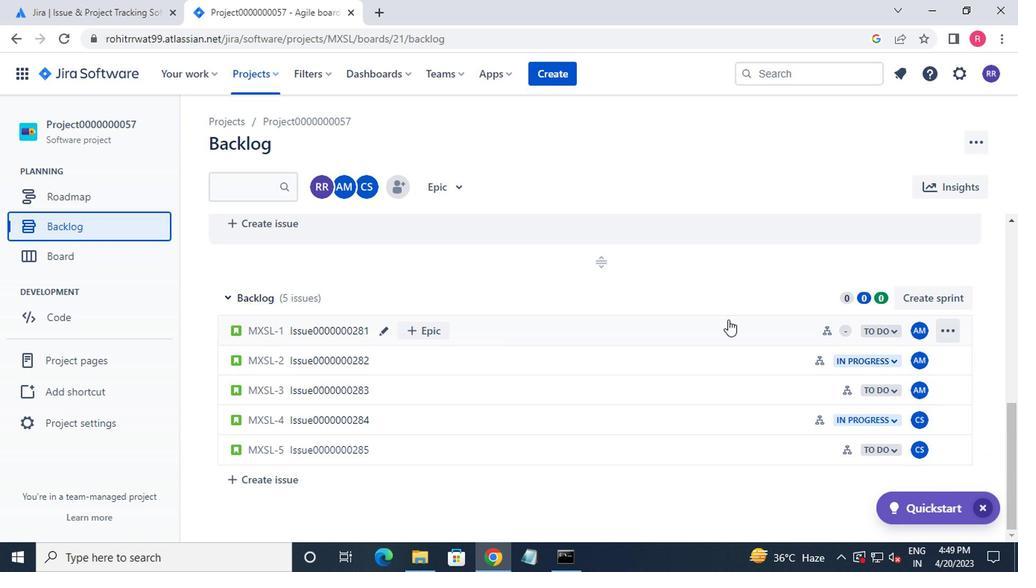 
Action: Mouse moved to (738, 294)
Screenshot: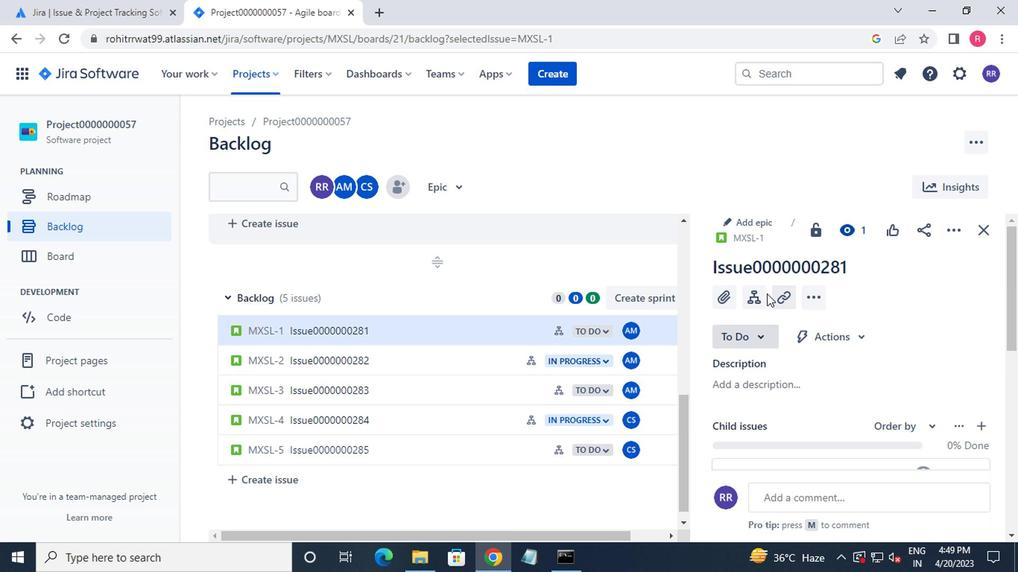 
Action: Mouse pressed left at (738, 294)
Screenshot: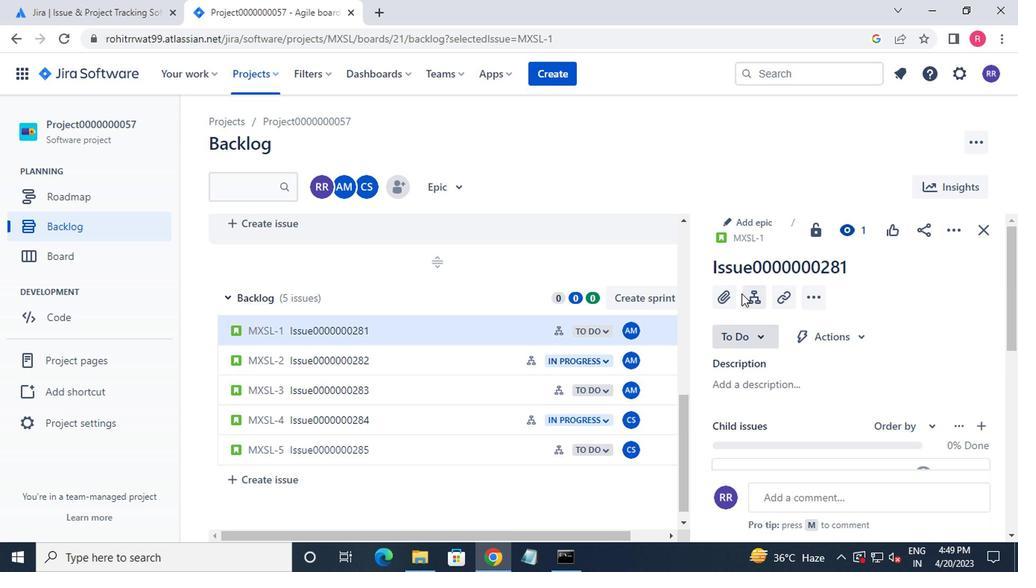 
Action: Mouse moved to (745, 297)
Screenshot: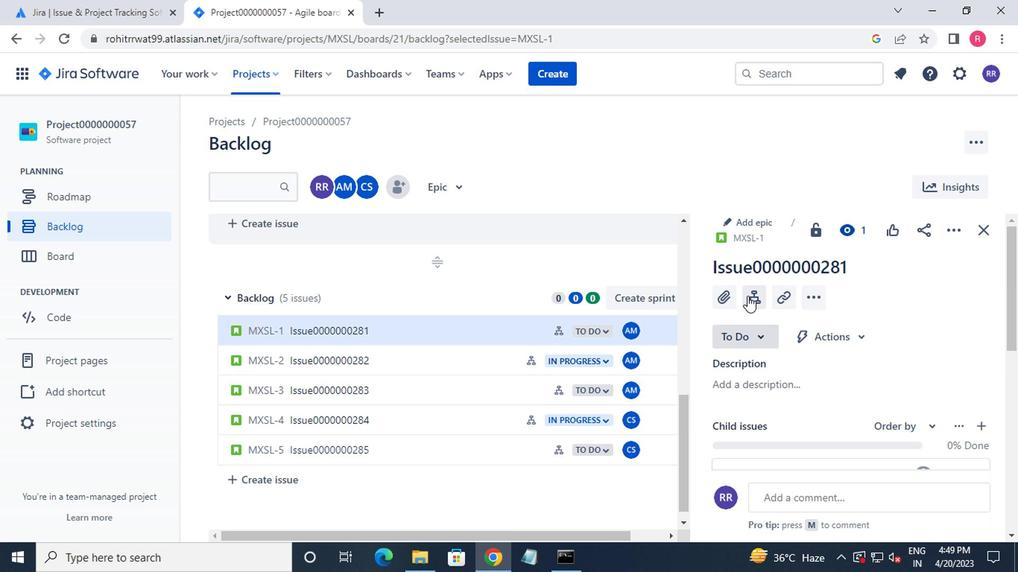
Action: Mouse pressed left at (745, 297)
Screenshot: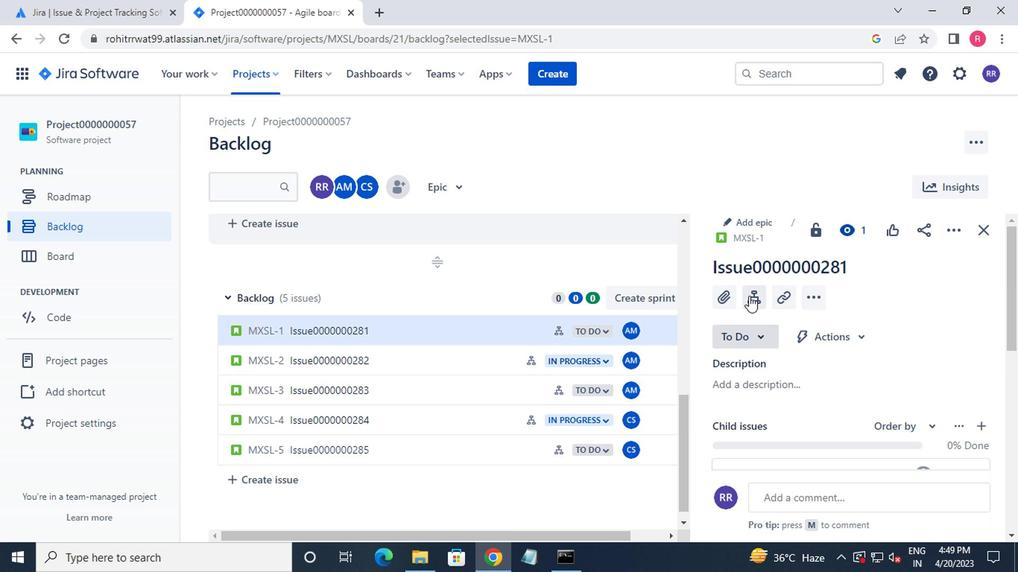 
Action: Mouse moved to (915, 297)
Screenshot: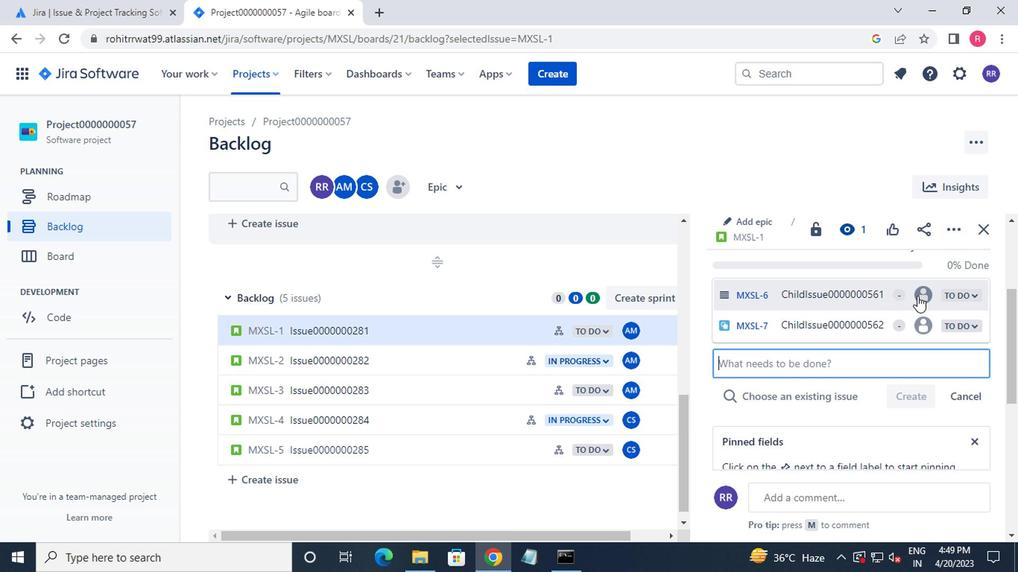 
Action: Mouse pressed left at (915, 297)
Screenshot: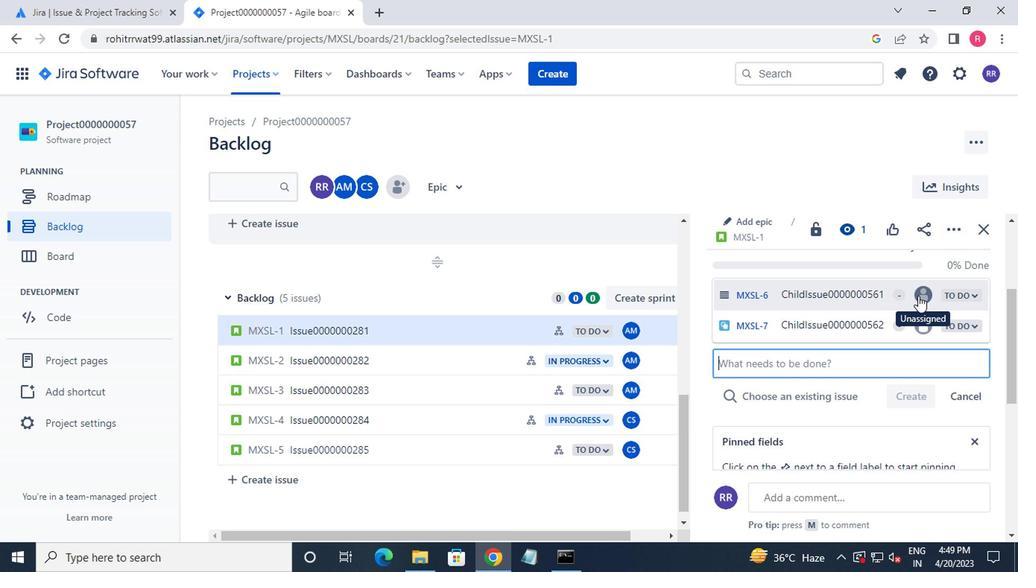 
Action: Mouse moved to (808, 328)
Screenshot: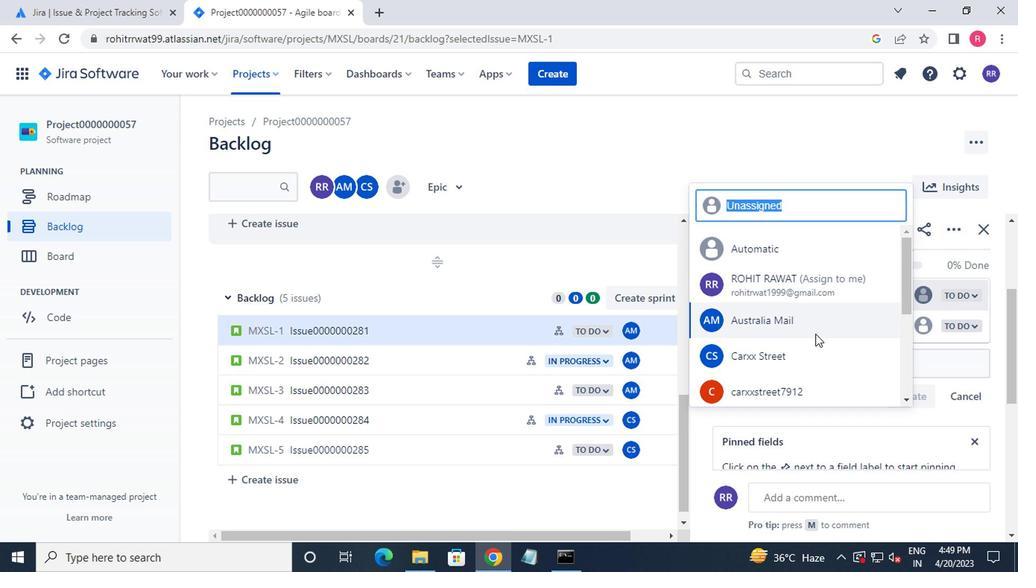 
Action: Mouse pressed left at (808, 328)
Screenshot: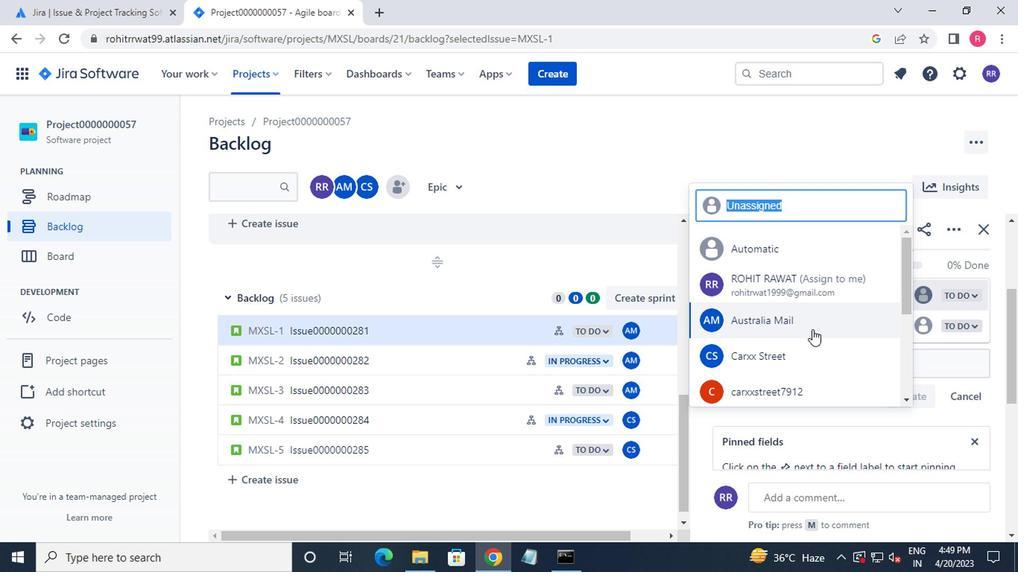 
Action: Mouse moved to (921, 327)
Screenshot: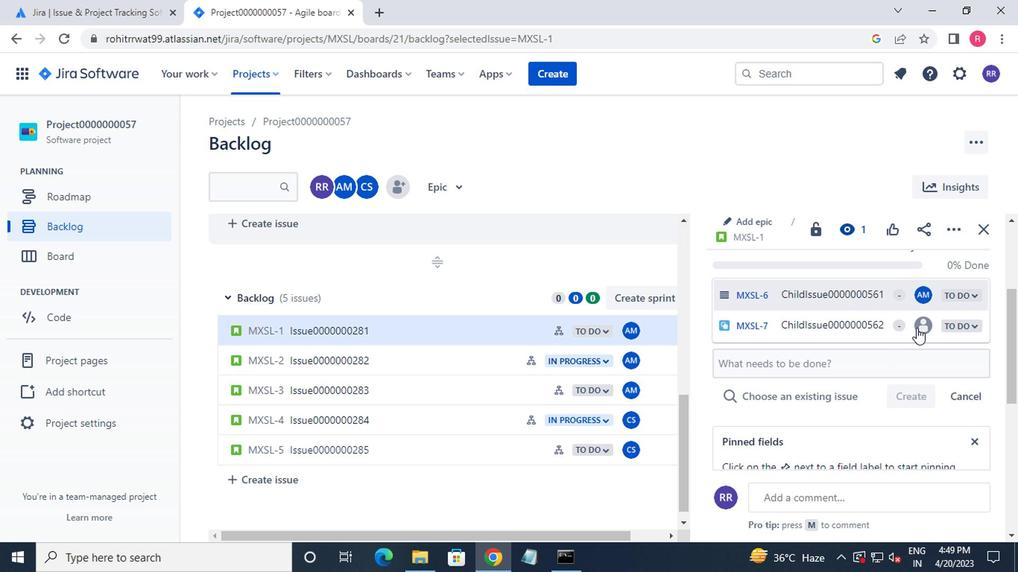 
Action: Mouse pressed left at (921, 327)
Screenshot: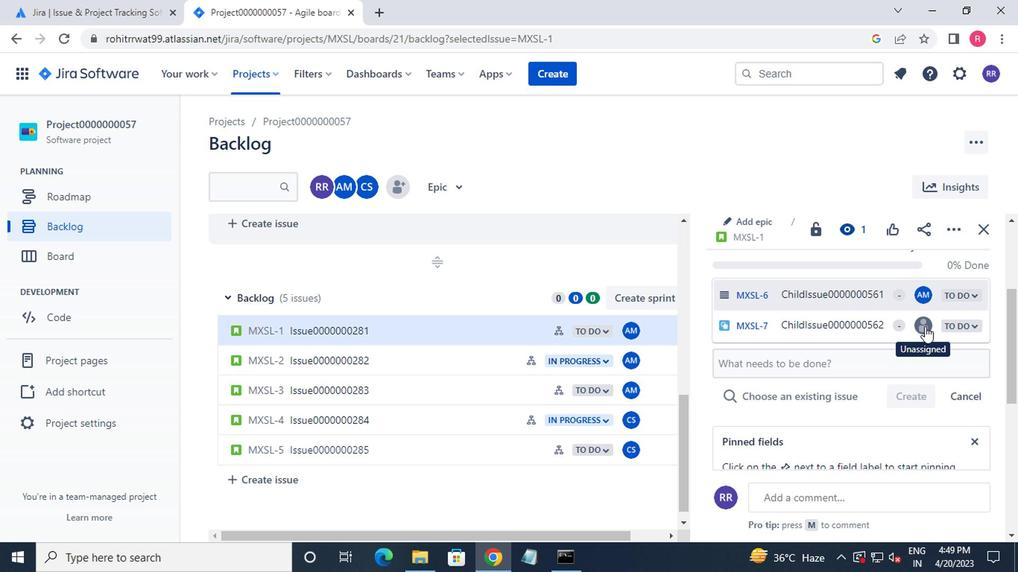 
Action: Mouse moved to (823, 358)
Screenshot: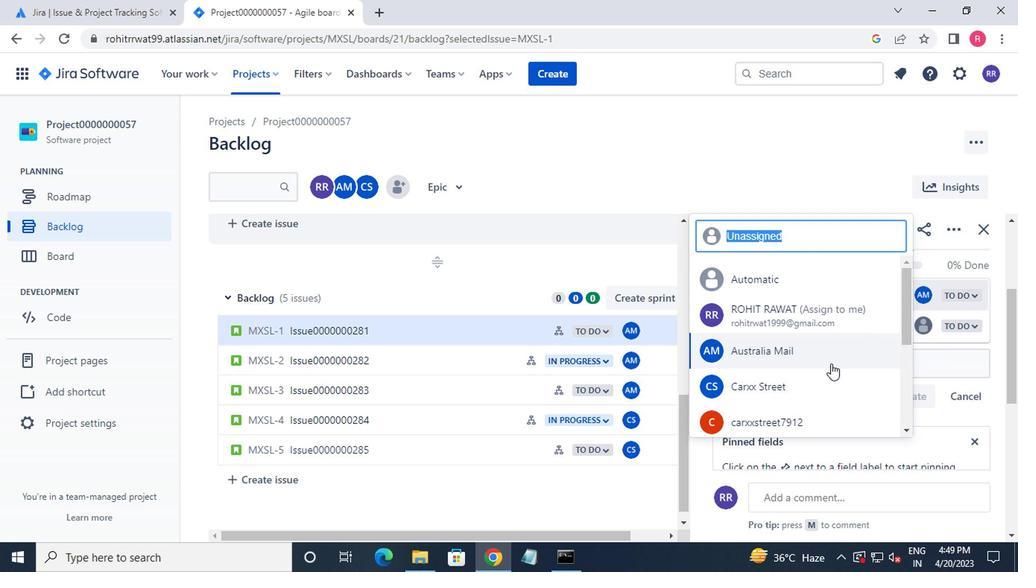 
Action: Mouse pressed left at (823, 358)
Screenshot: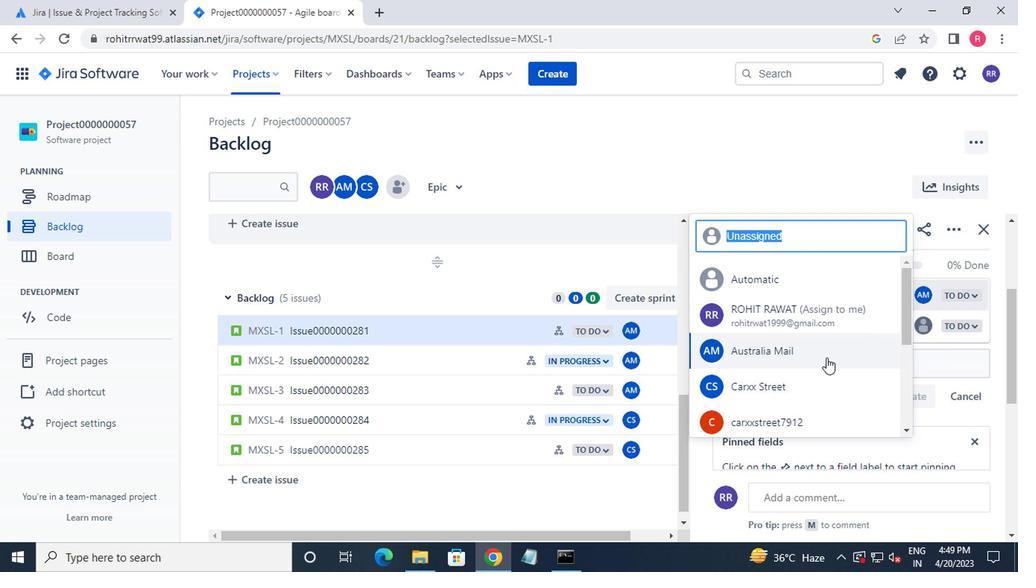 
Action: Mouse moved to (821, 362)
Screenshot: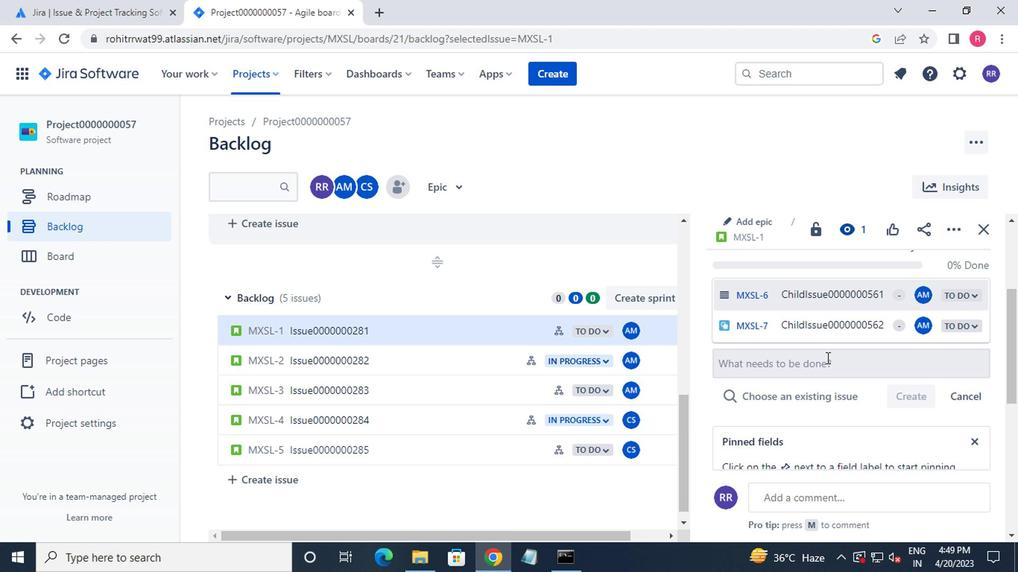 
